Task: Check the percentage active listings of open floorplan in the last 5 years.
Action: Mouse moved to (816, 187)
Screenshot: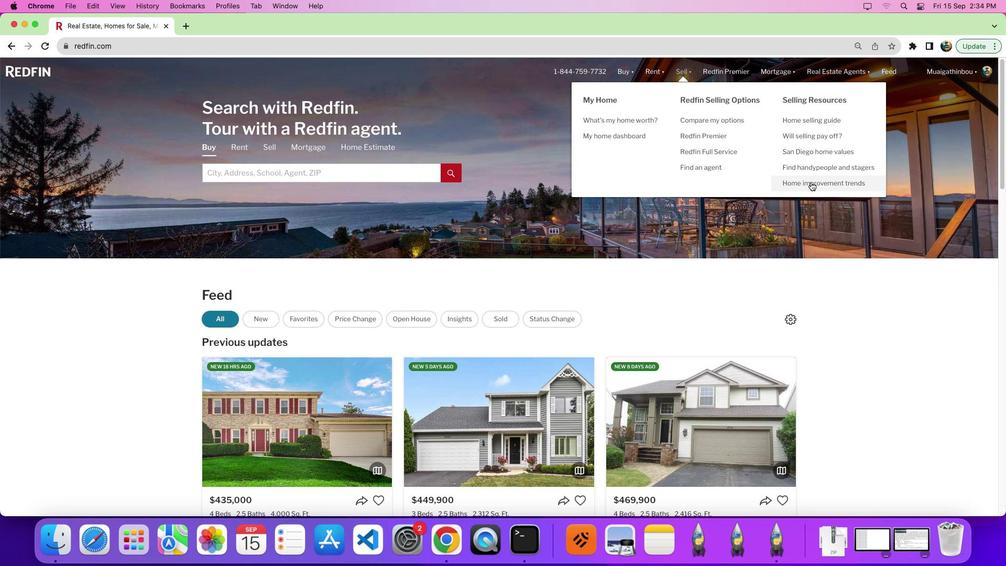 
Action: Mouse pressed left at (816, 187)
Screenshot: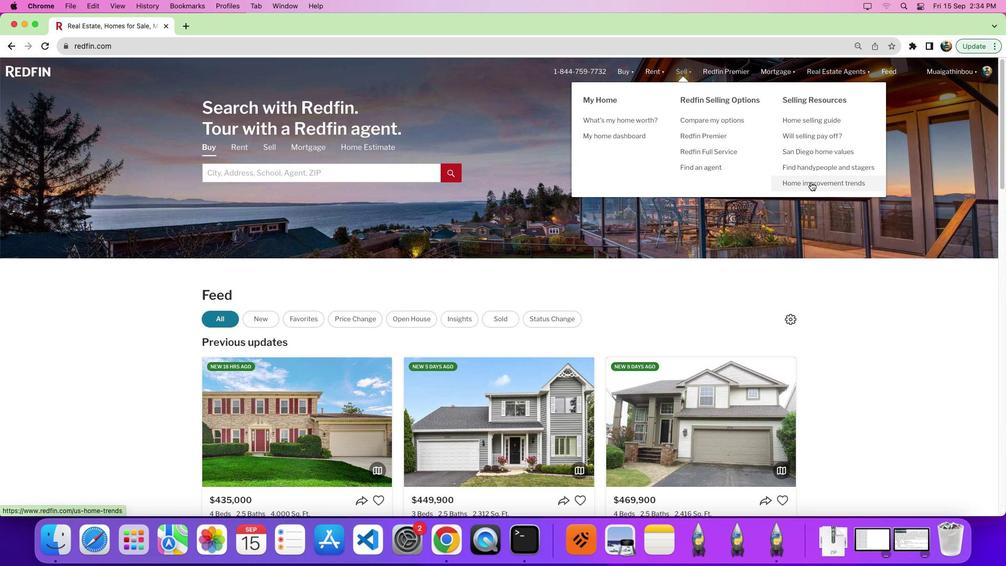 
Action: Mouse pressed left at (816, 187)
Screenshot: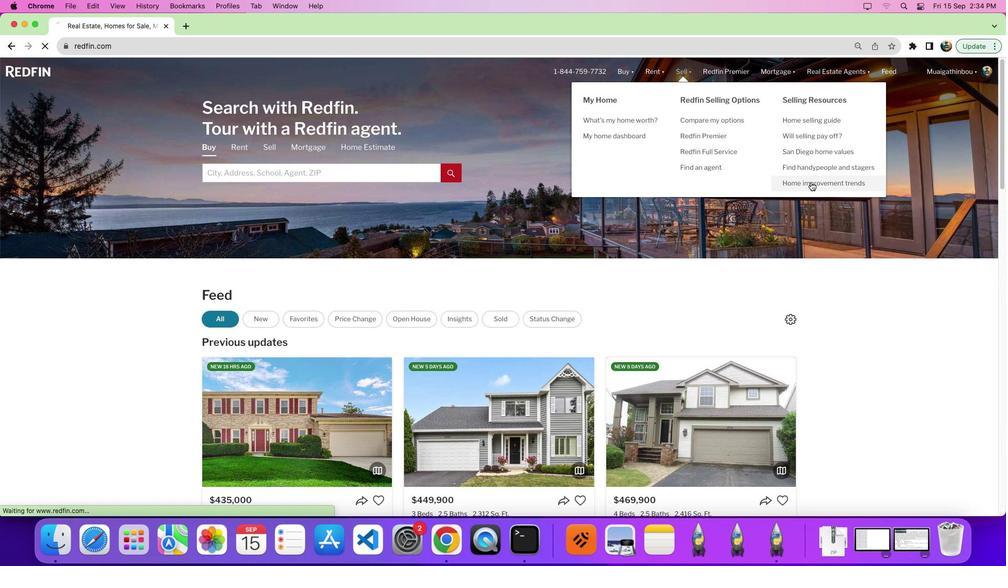 
Action: Mouse moved to (294, 213)
Screenshot: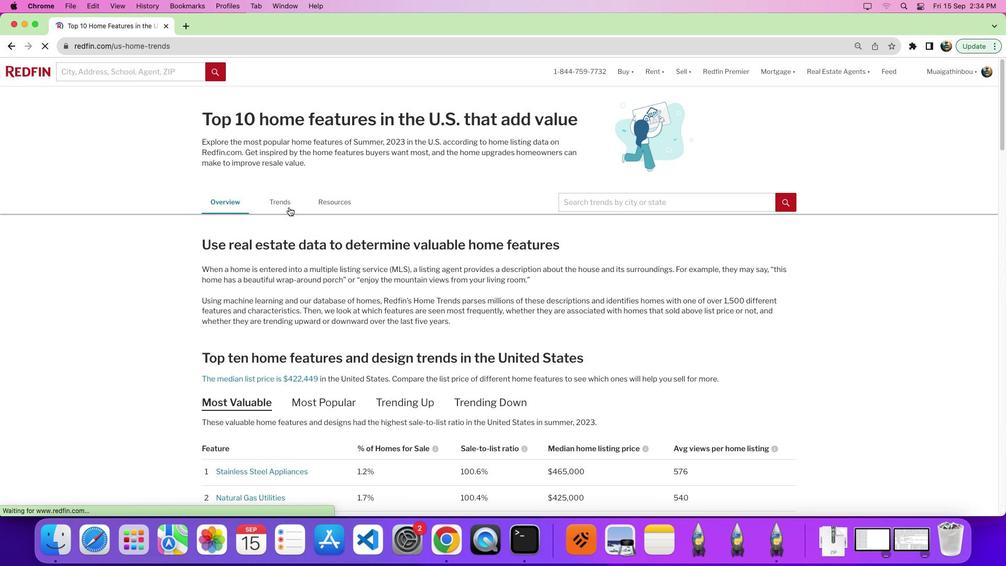 
Action: Mouse pressed left at (294, 213)
Screenshot: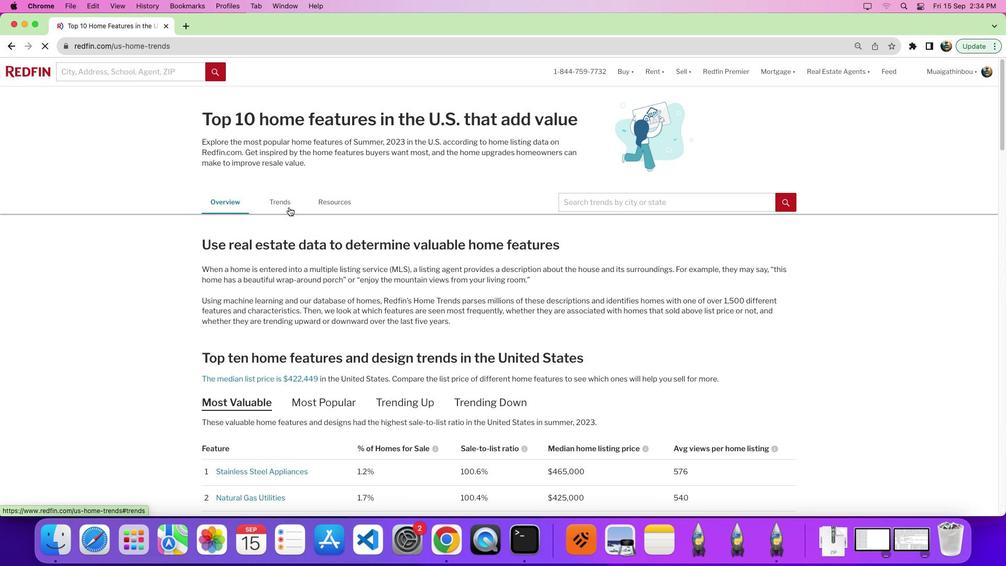 
Action: Mouse moved to (377, 280)
Screenshot: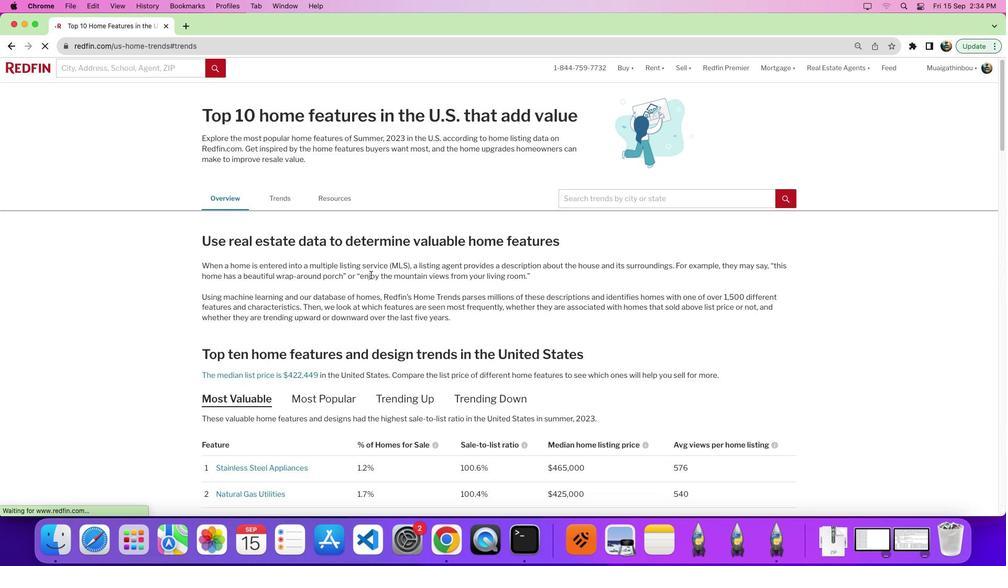 
Action: Mouse scrolled (377, 280) with delta (5, 5)
Screenshot: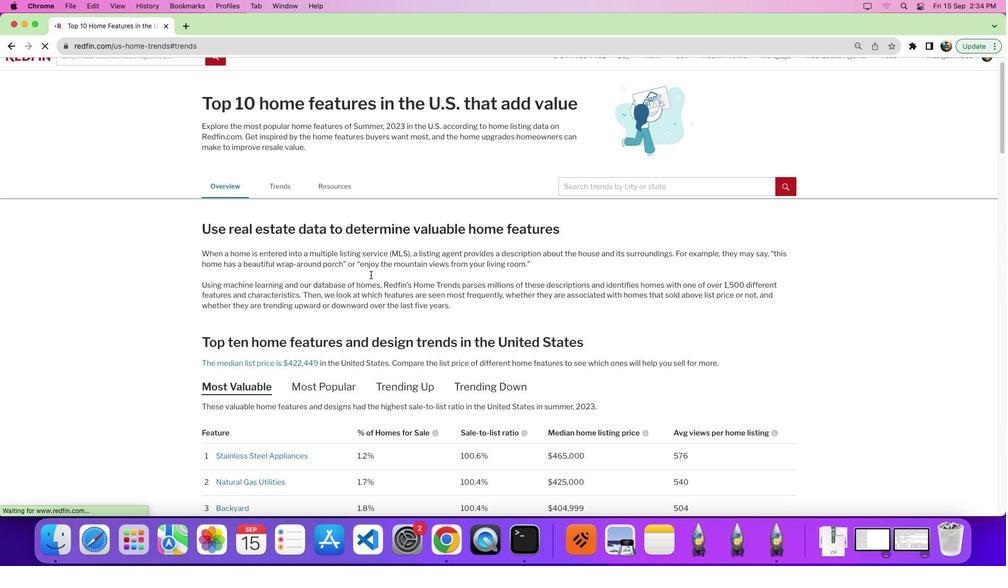 
Action: Mouse scrolled (377, 280) with delta (5, 5)
Screenshot: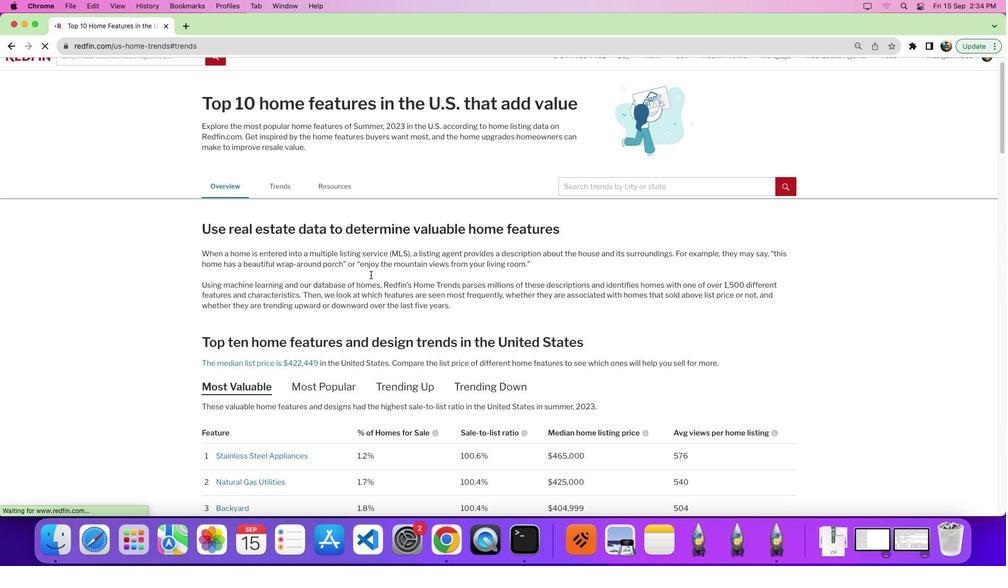 
Action: Mouse scrolled (377, 280) with delta (5, 2)
Screenshot: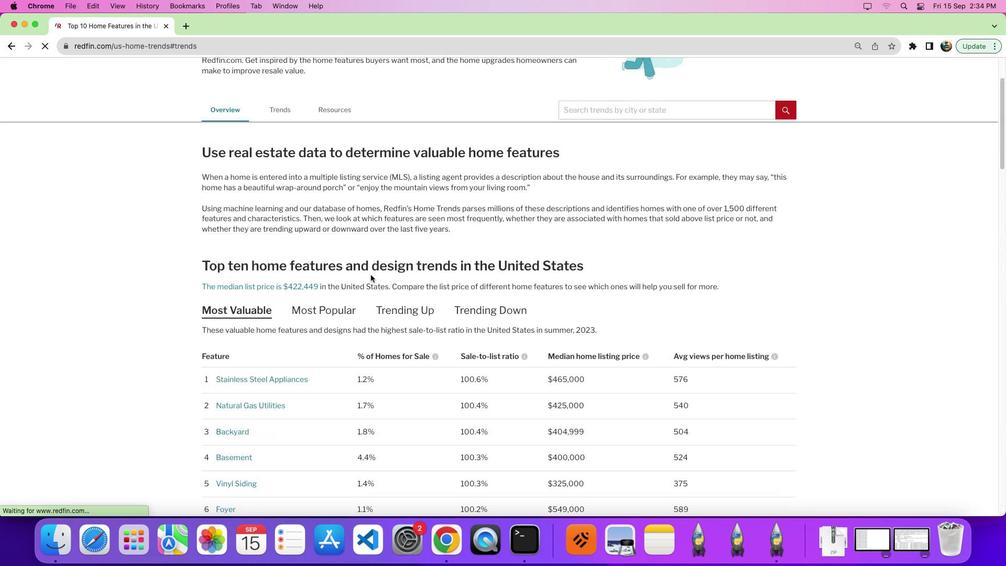 
Action: Mouse scrolled (377, 280) with delta (5, 5)
Screenshot: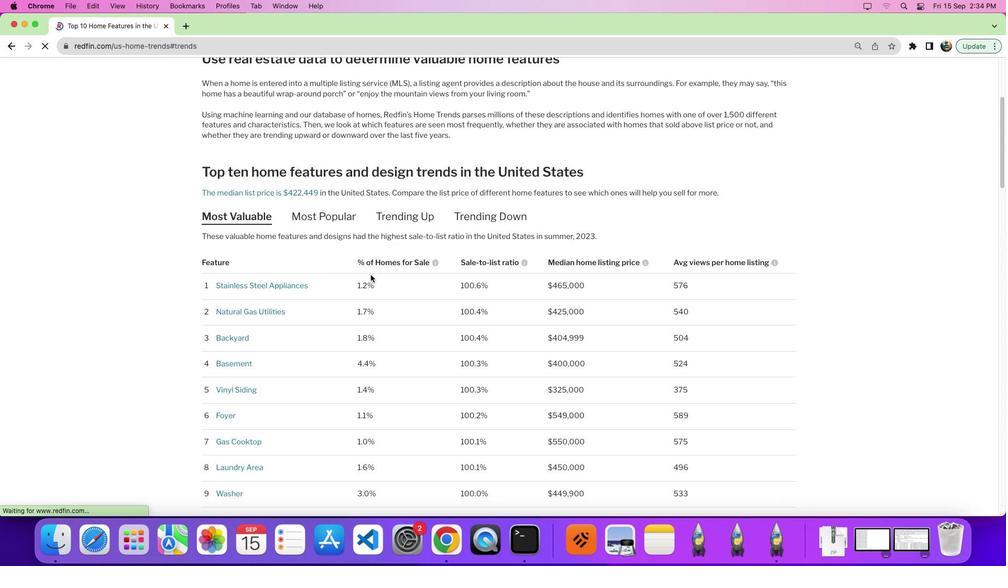 
Action: Mouse scrolled (377, 280) with delta (5, 5)
Screenshot: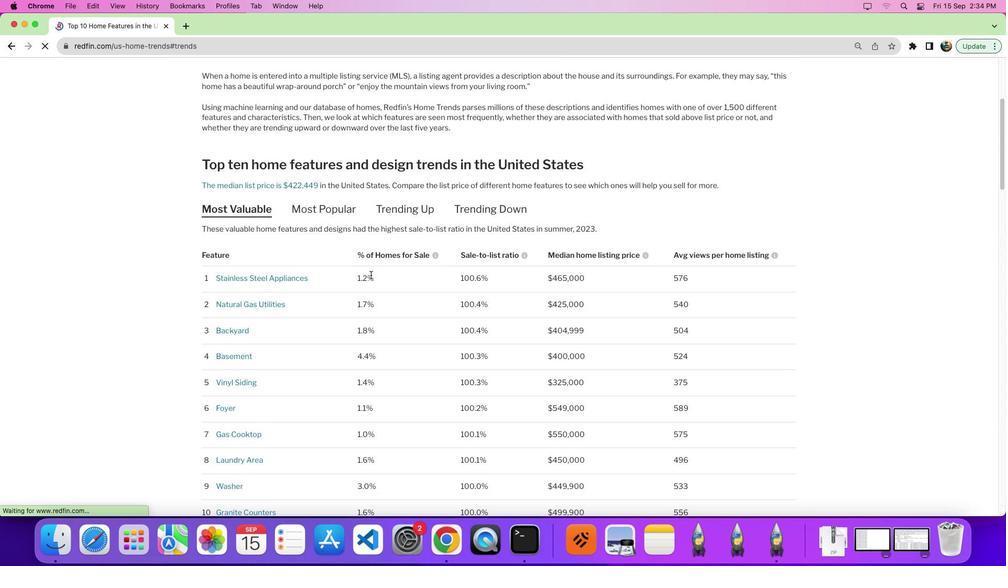 
Action: Mouse scrolled (377, 280) with delta (5, 3)
Screenshot: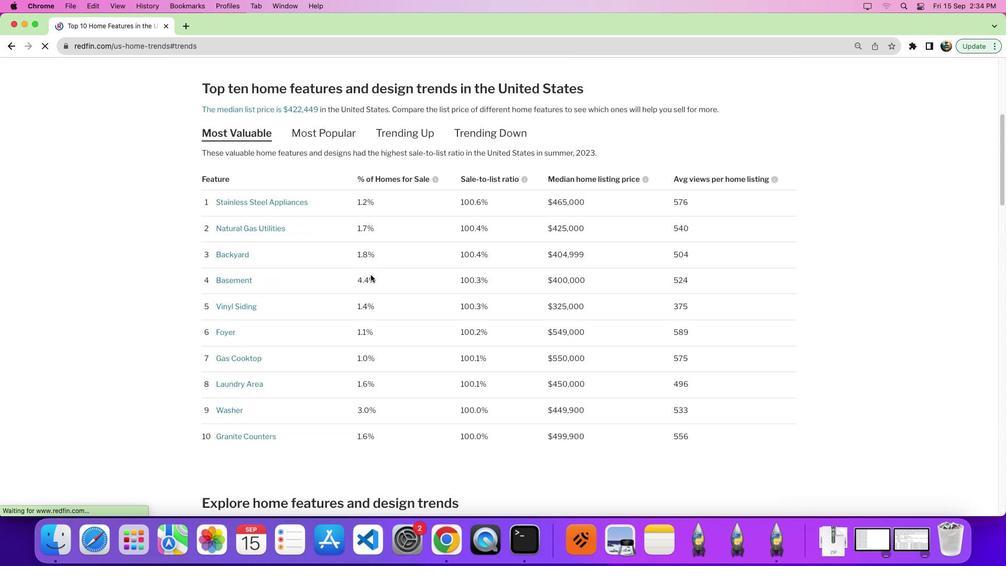 
Action: Mouse moved to (377, 283)
Screenshot: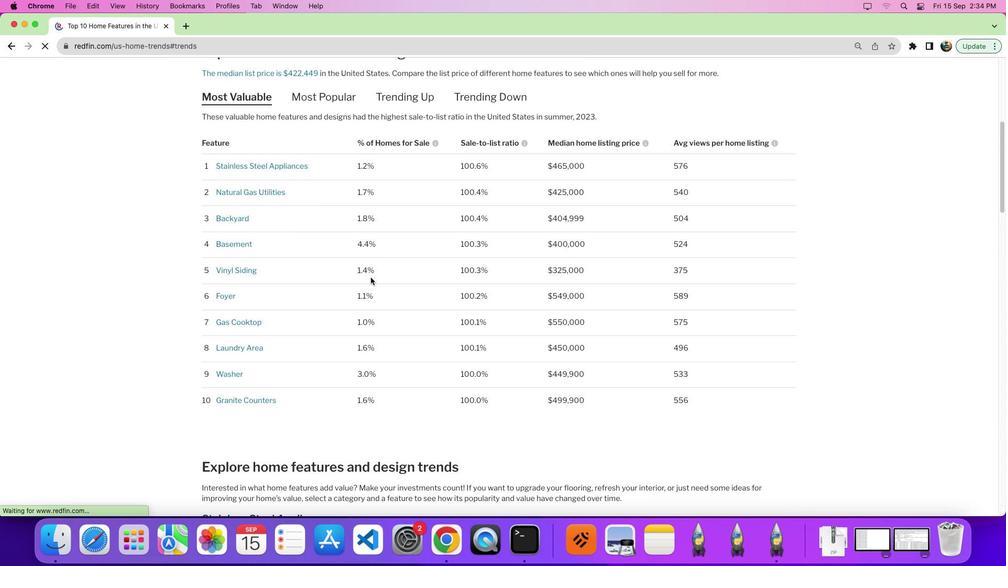 
Action: Mouse scrolled (377, 283) with delta (5, 5)
Screenshot: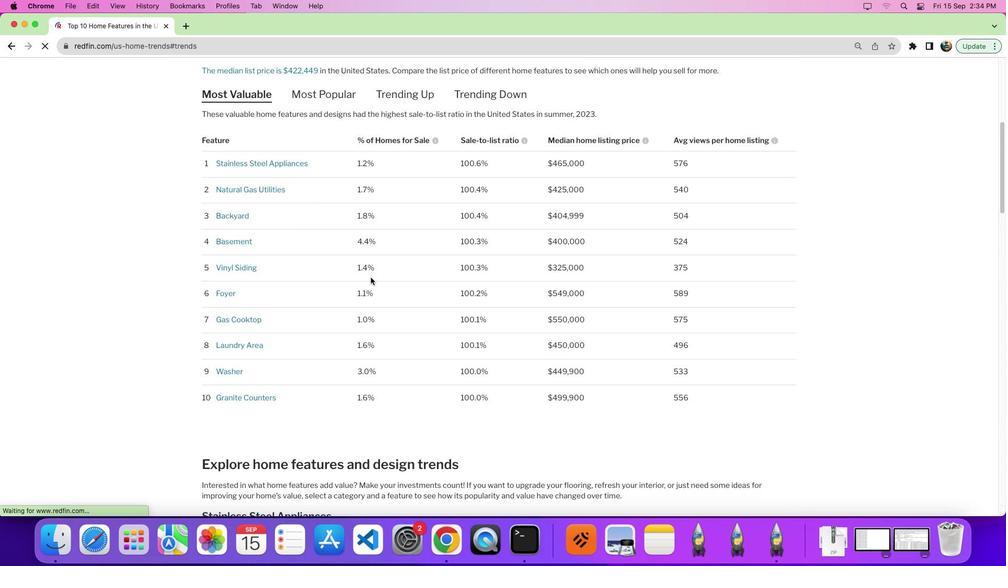 
Action: Mouse scrolled (377, 283) with delta (5, 5)
Screenshot: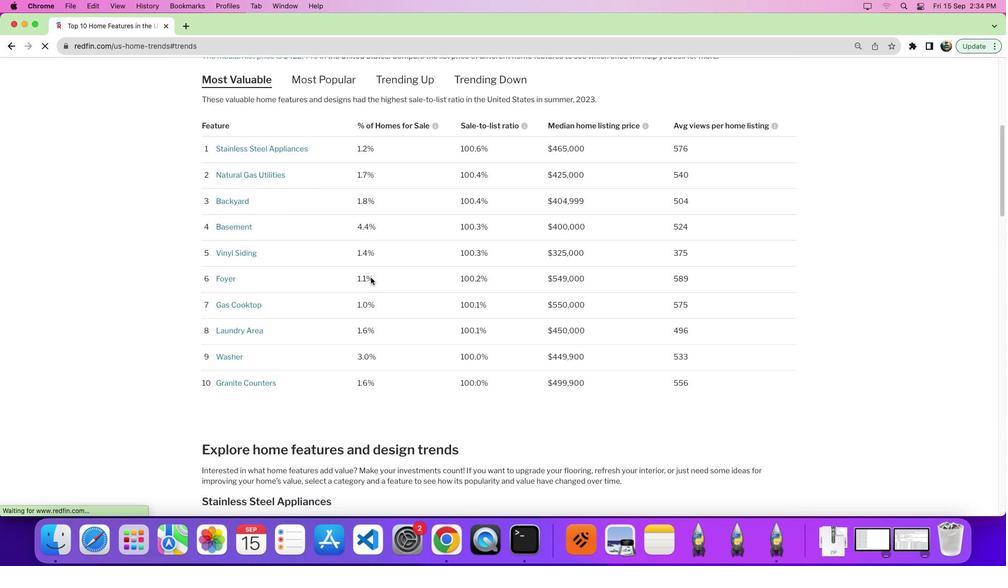 
Action: Mouse moved to (375, 287)
Screenshot: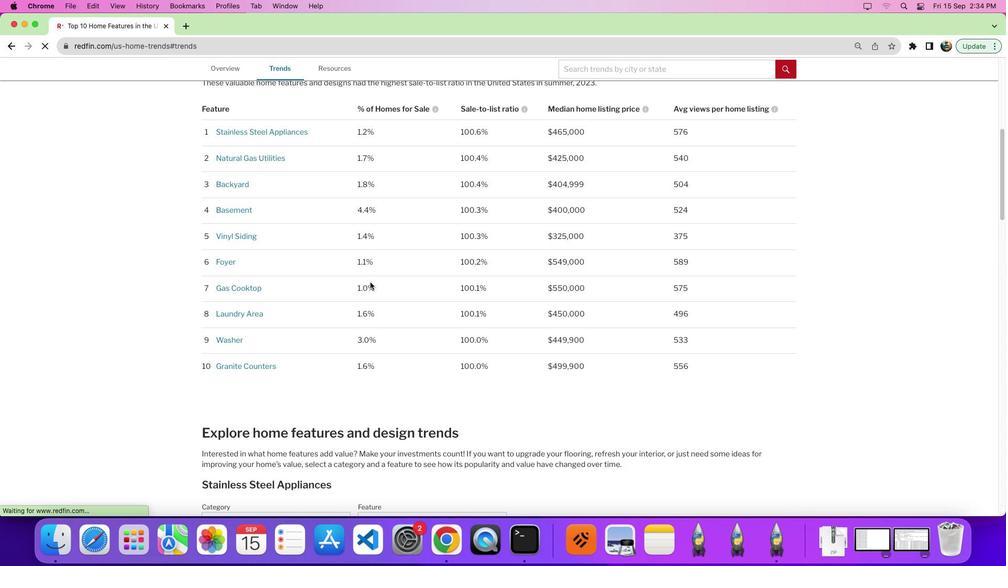 
Action: Mouse scrolled (375, 287) with delta (5, 5)
Screenshot: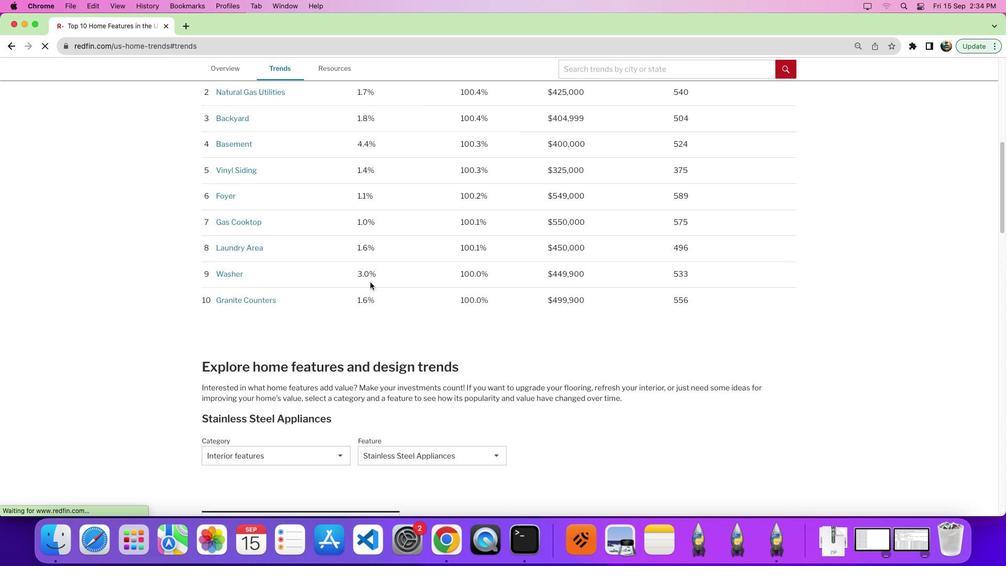 
Action: Mouse scrolled (375, 287) with delta (5, 5)
Screenshot: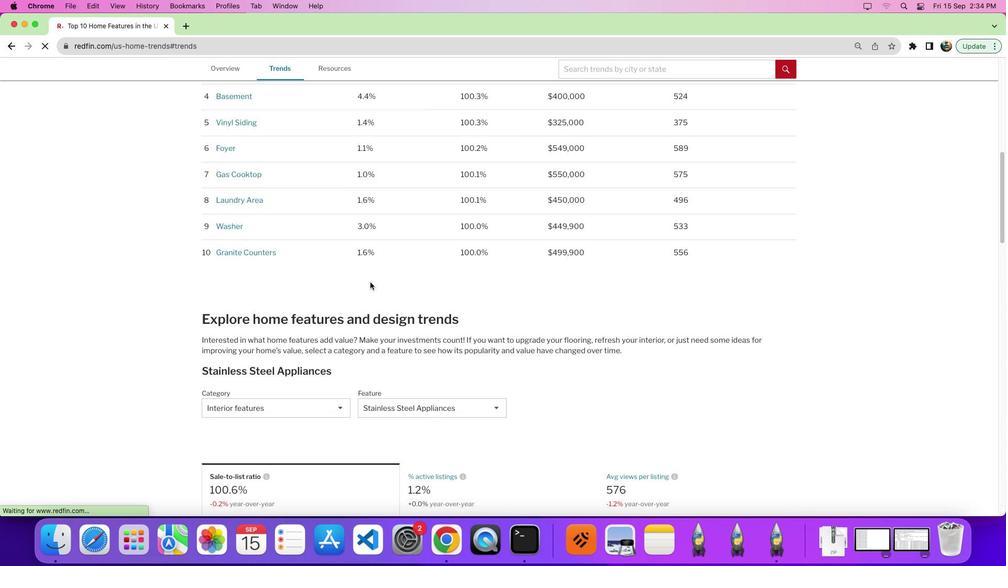 
Action: Mouse scrolled (375, 287) with delta (5, 1)
Screenshot: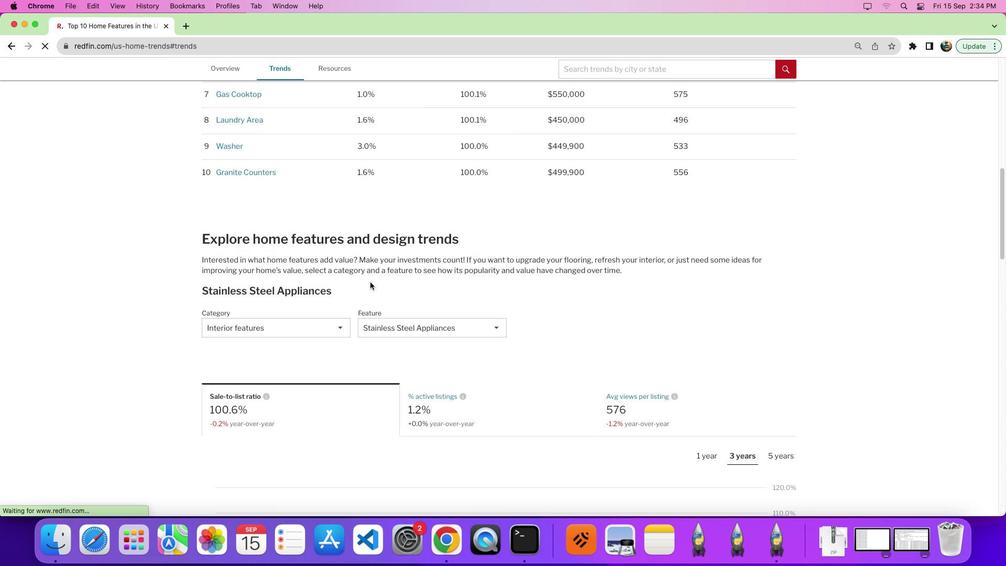 
Action: Mouse moved to (296, 310)
Screenshot: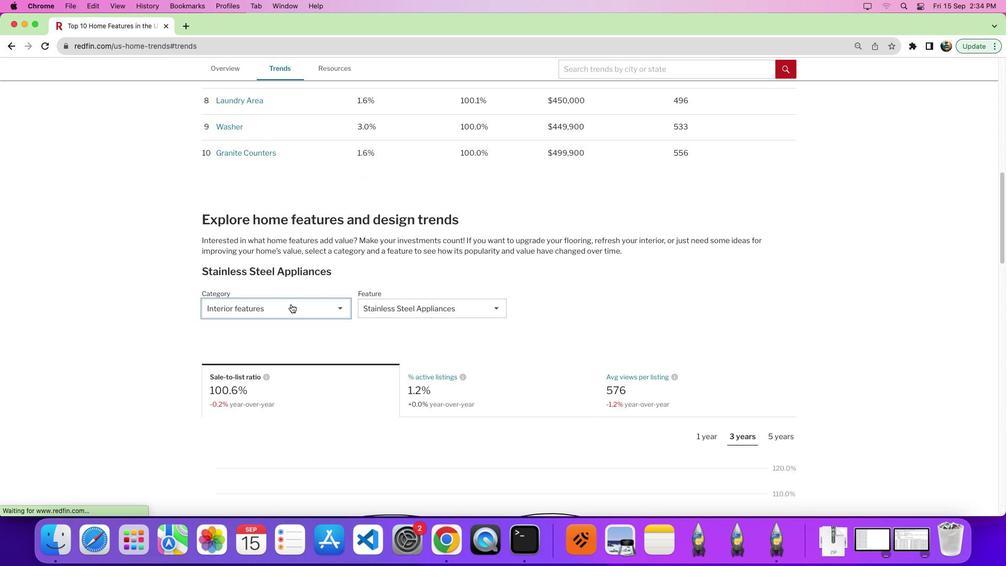
Action: Mouse pressed left at (296, 310)
Screenshot: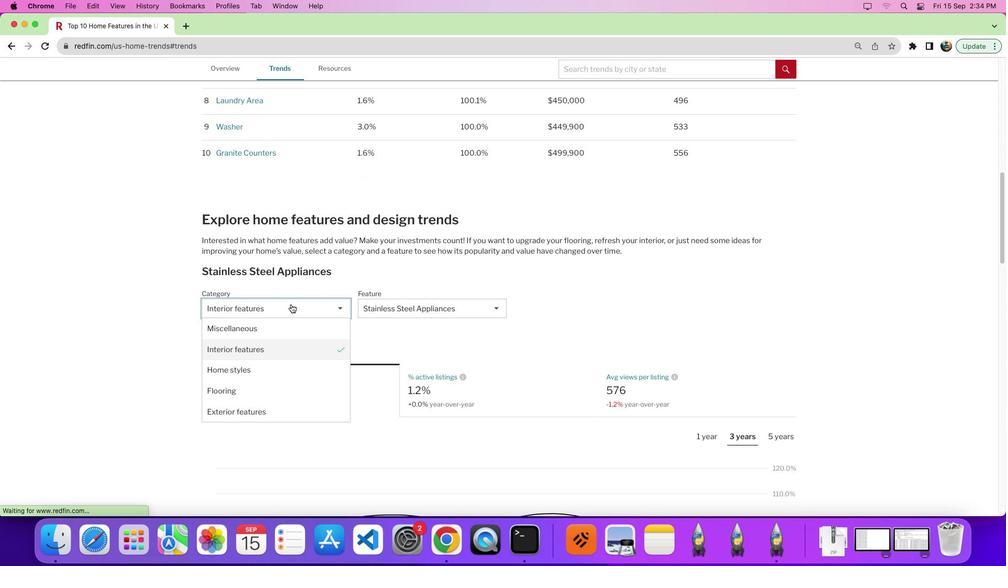 
Action: Mouse moved to (283, 351)
Screenshot: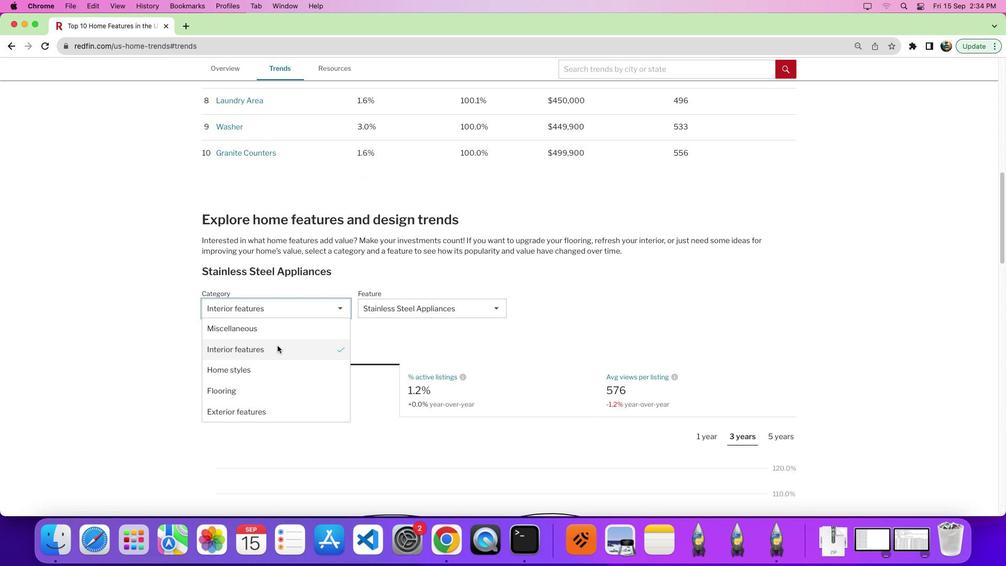 
Action: Mouse pressed left at (283, 351)
Screenshot: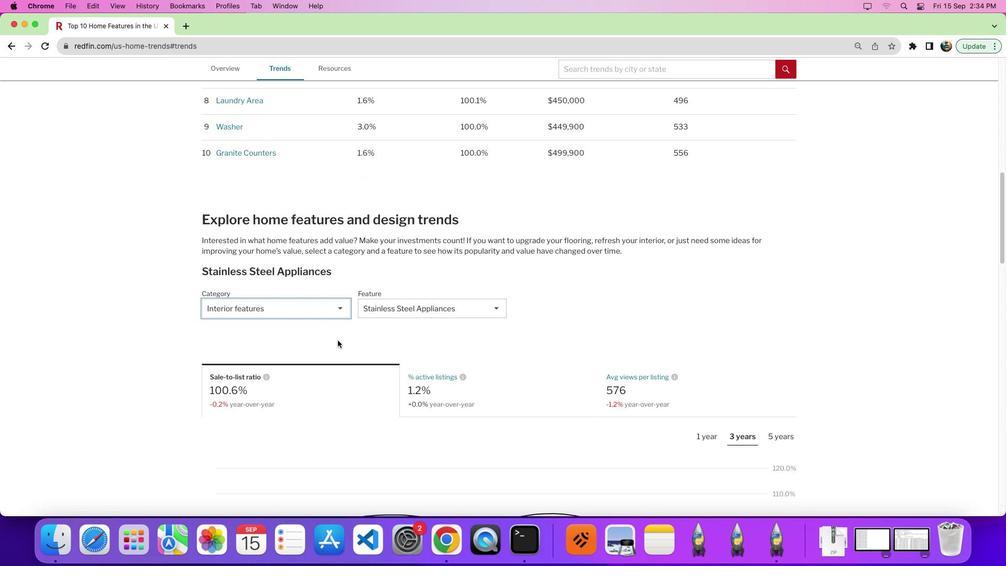 
Action: Mouse moved to (417, 318)
Screenshot: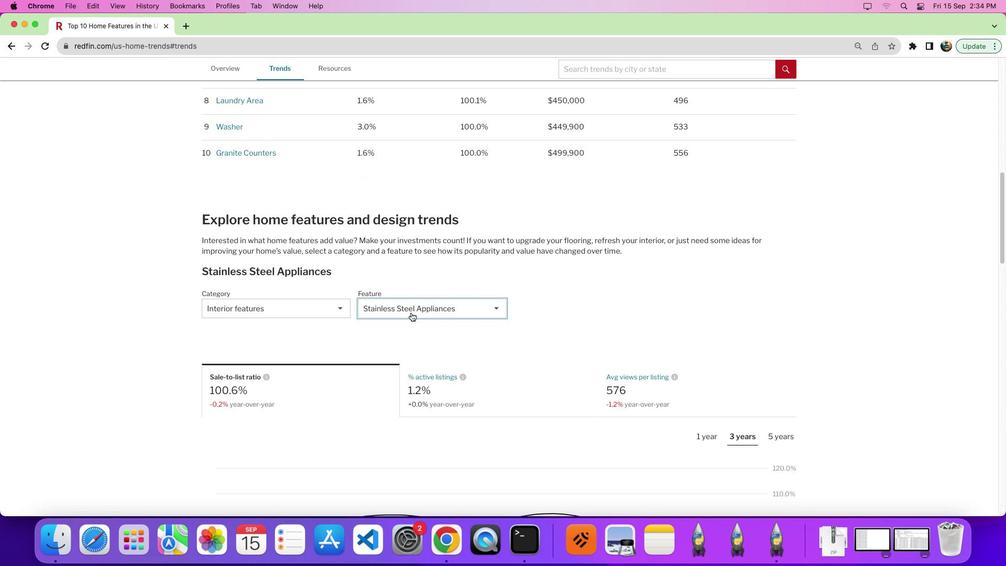 
Action: Mouse pressed left at (417, 318)
Screenshot: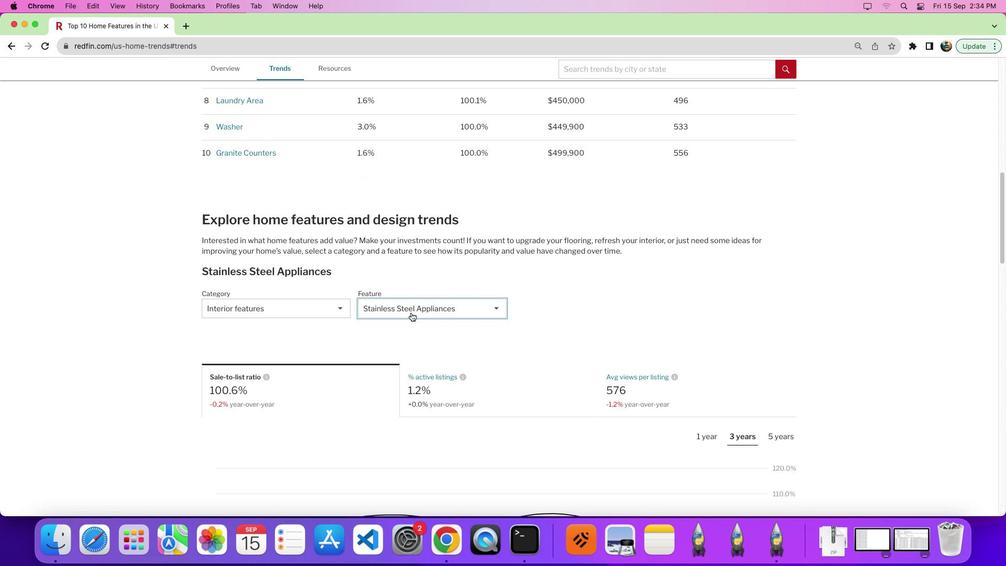 
Action: Mouse moved to (419, 360)
Screenshot: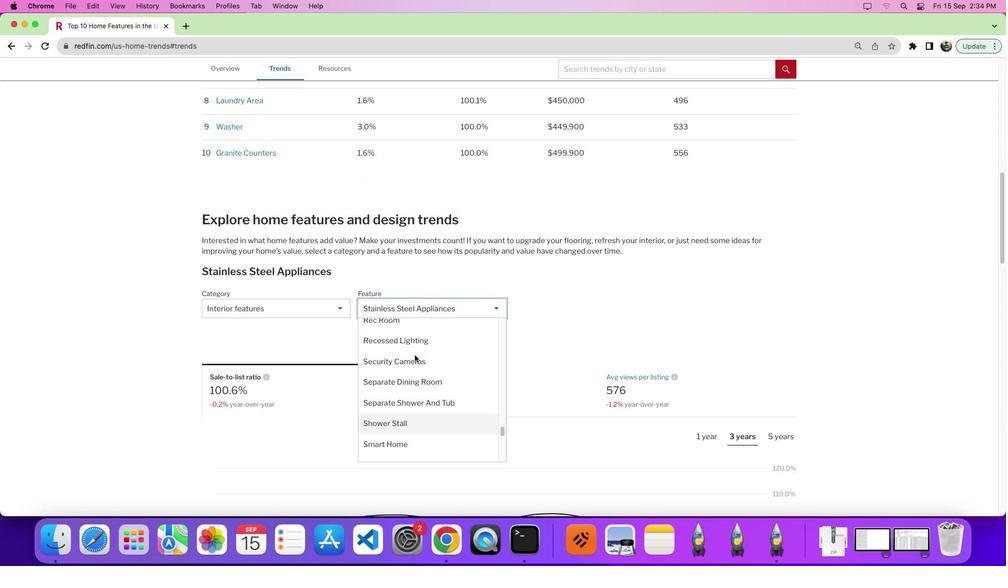 
Action: Mouse scrolled (419, 360) with delta (5, 6)
Screenshot: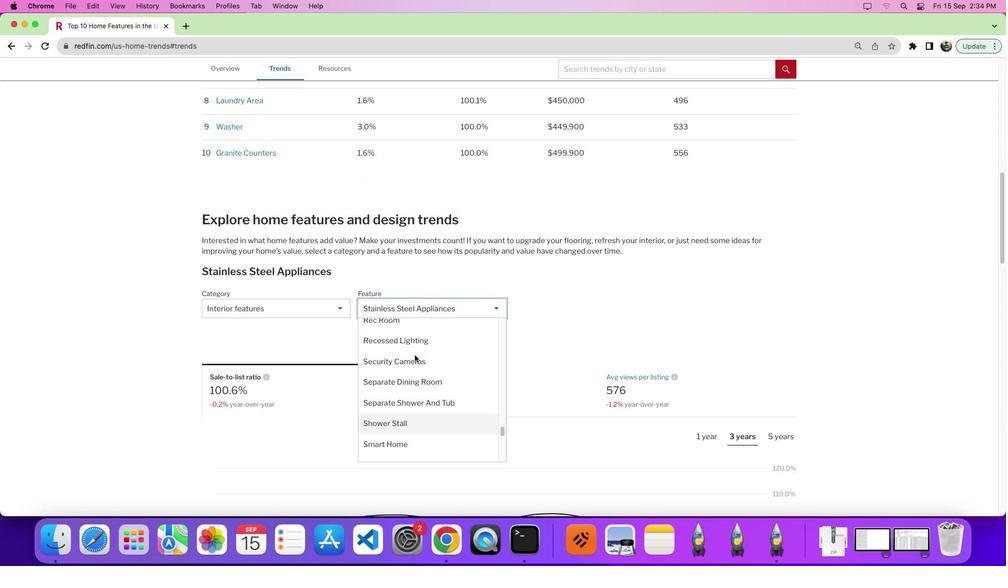 
Action: Mouse scrolled (419, 360) with delta (5, 6)
Screenshot: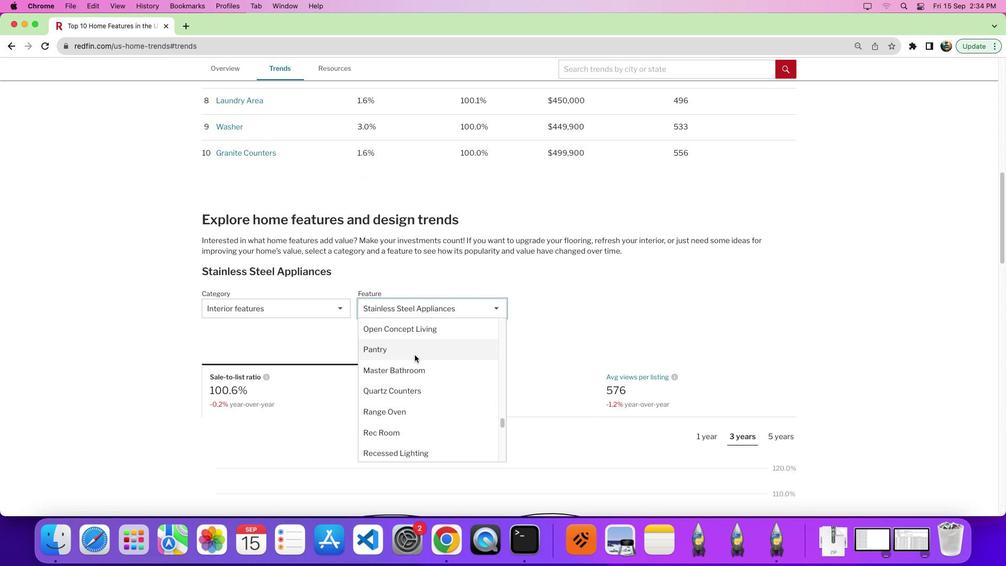 
Action: Mouse scrolled (419, 360) with delta (5, 11)
Screenshot: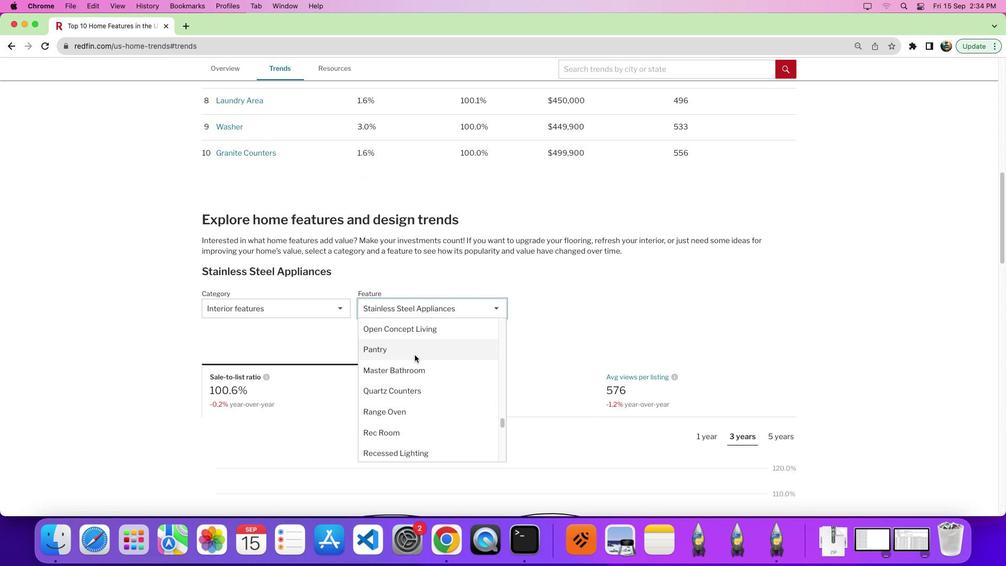 
Action: Mouse moved to (421, 360)
Screenshot: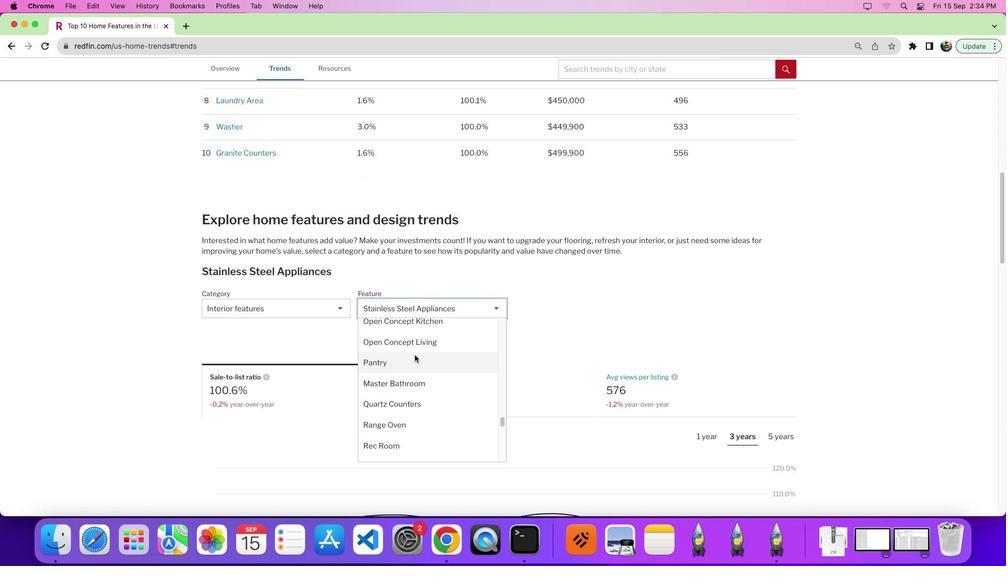 
Action: Mouse scrolled (421, 360) with delta (5, 6)
Screenshot: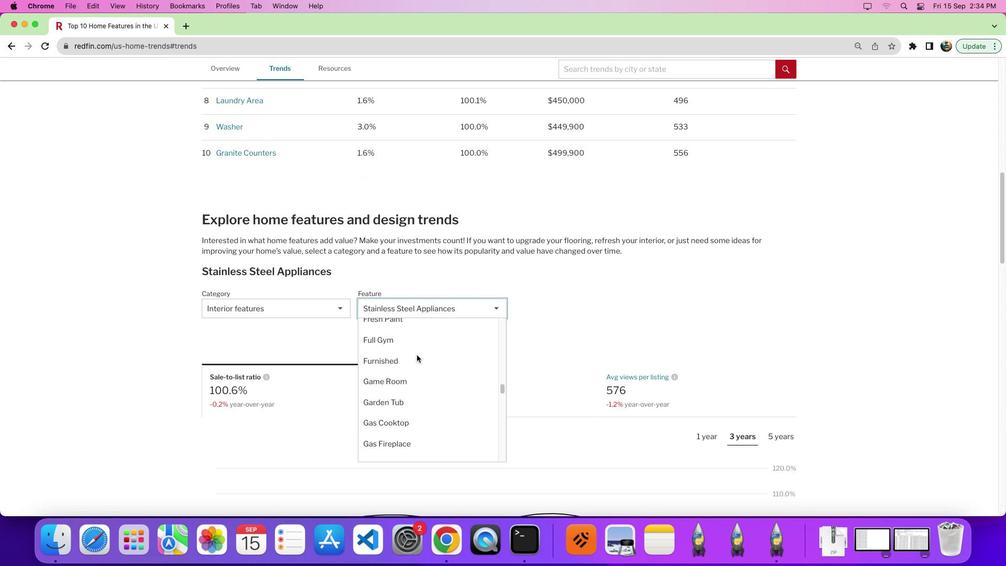 
Action: Mouse scrolled (421, 360) with delta (5, 6)
Screenshot: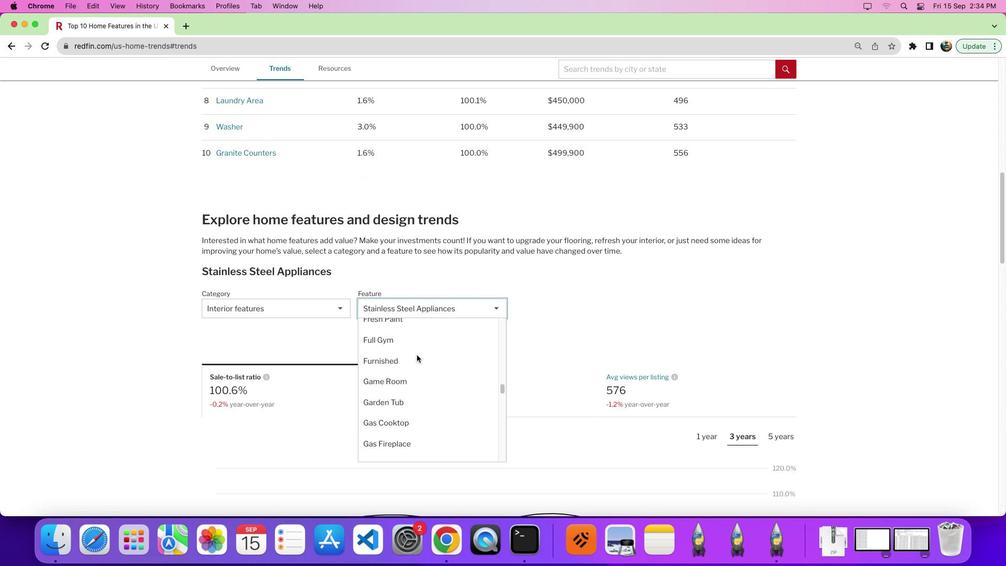 
Action: Mouse scrolled (421, 360) with delta (5, 10)
Screenshot: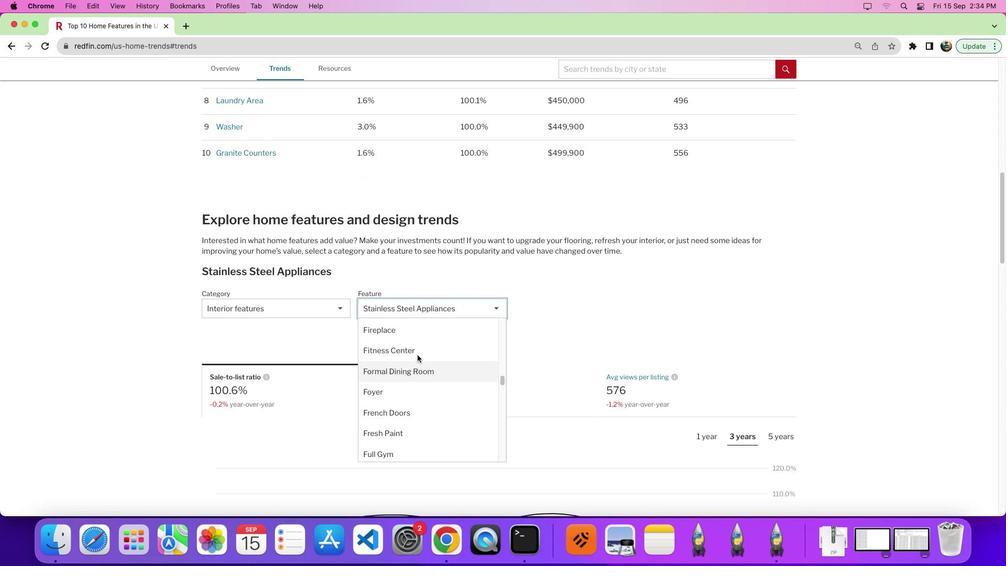 
Action: Mouse scrolled (421, 360) with delta (5, 13)
Screenshot: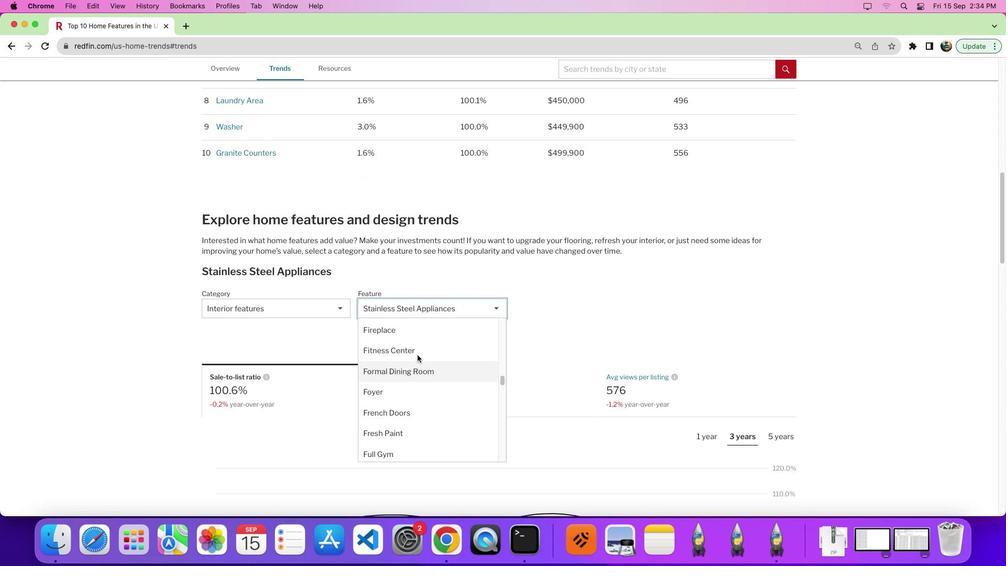 
Action: Mouse moved to (424, 360)
Screenshot: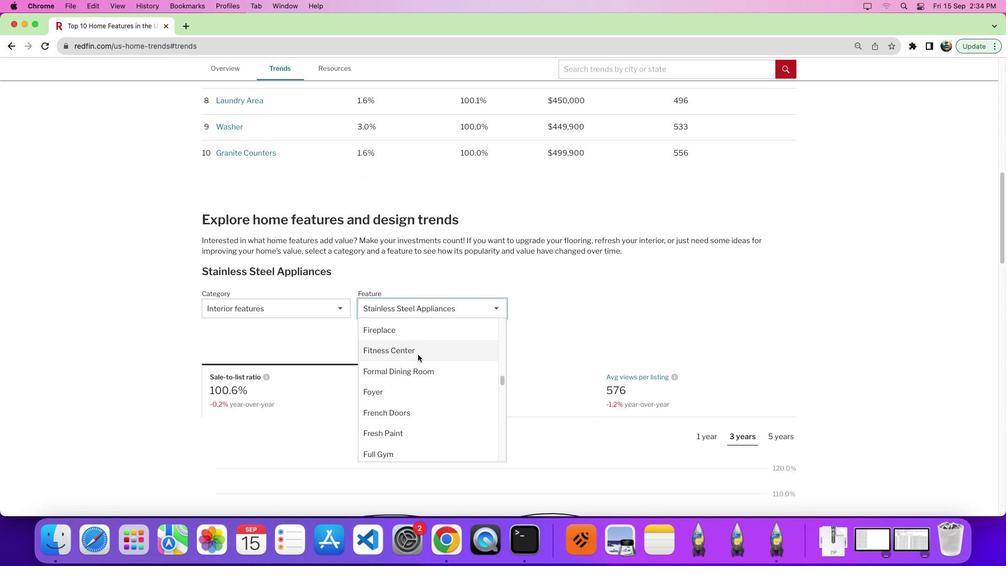 
Action: Mouse scrolled (424, 360) with delta (5, 6)
Screenshot: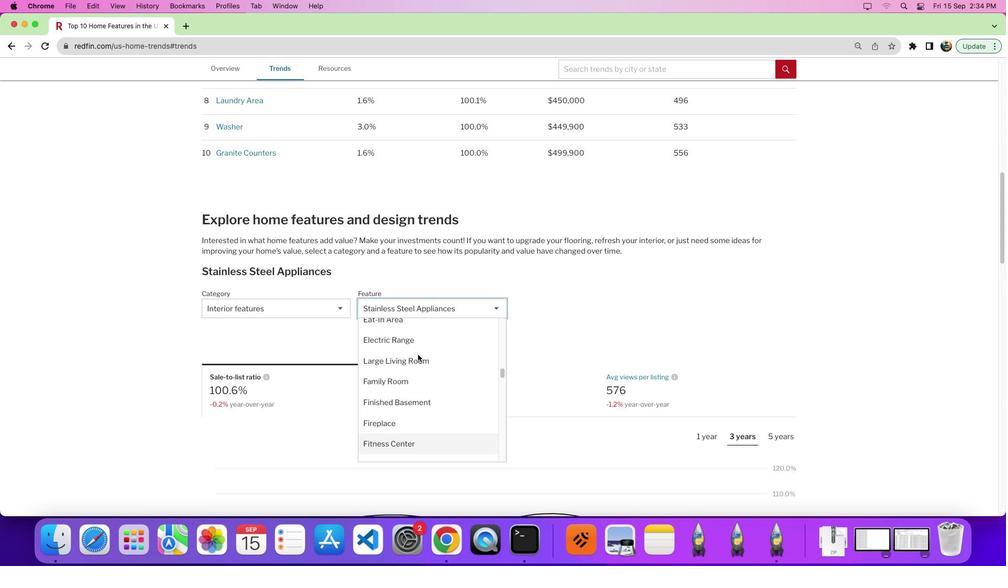 
Action: Mouse scrolled (424, 360) with delta (5, 6)
Screenshot: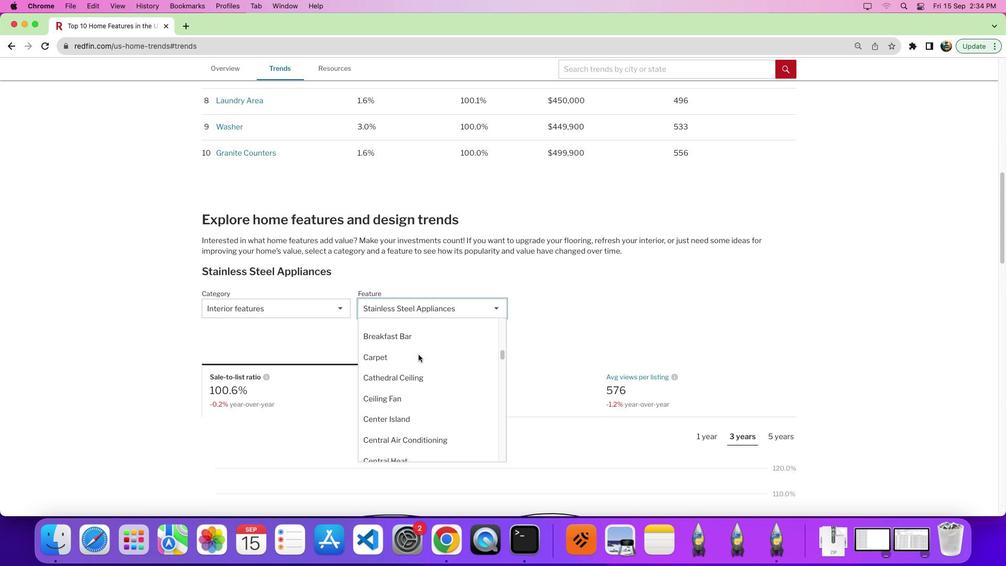
Action: Mouse scrolled (424, 360) with delta (5, 9)
Screenshot: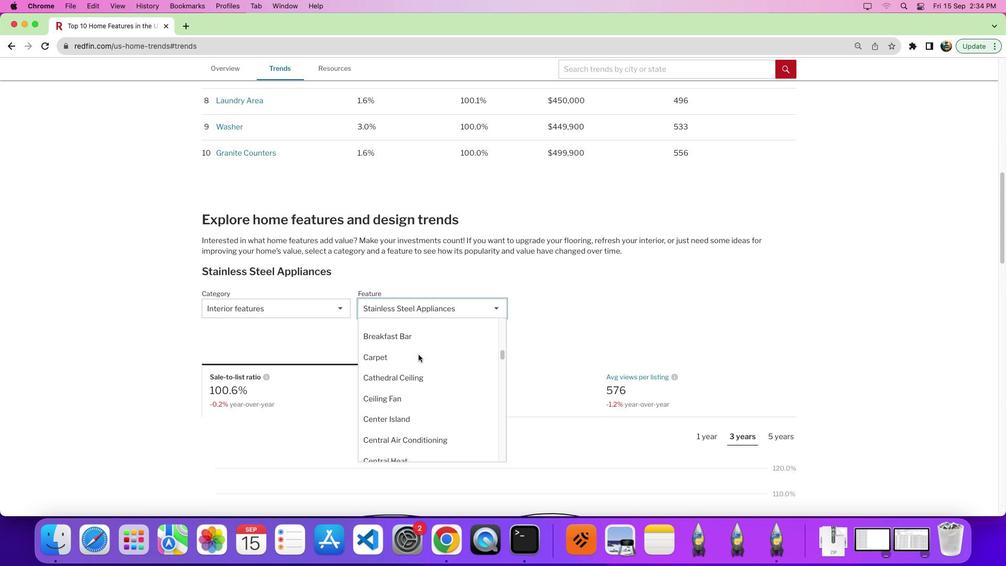 
Action: Mouse scrolled (424, 360) with delta (5, 12)
Screenshot: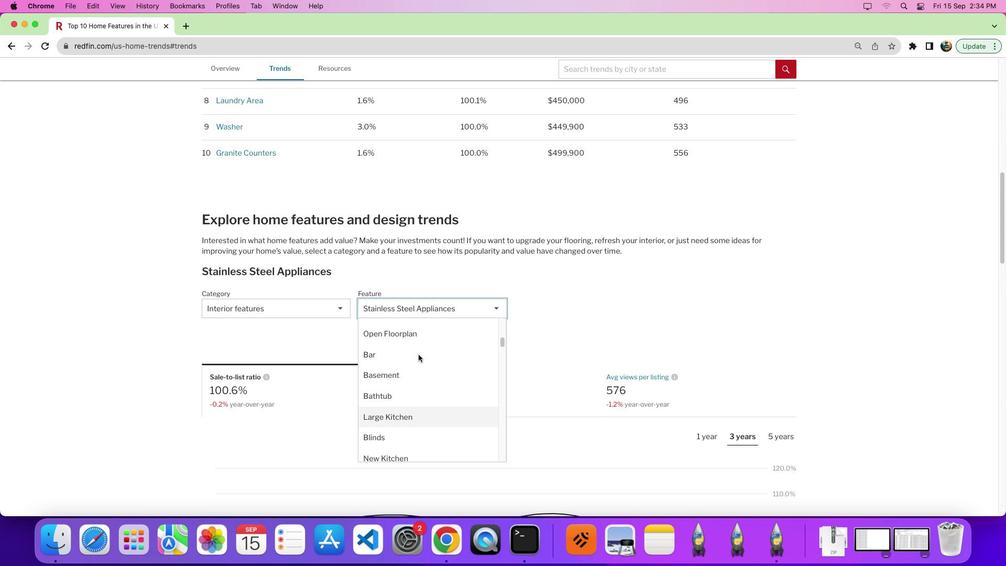 
Action: Mouse moved to (425, 361)
Screenshot: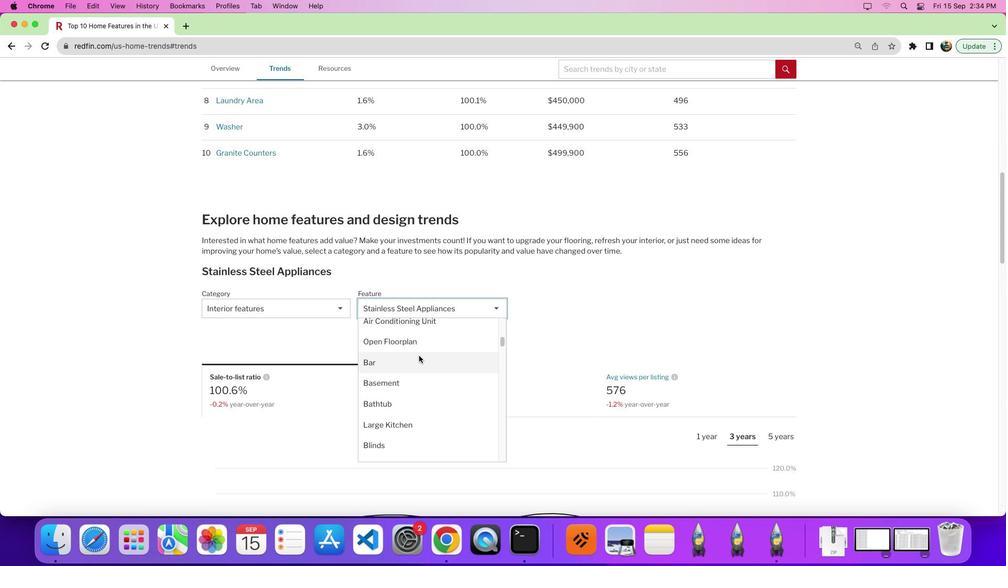
Action: Mouse scrolled (425, 361) with delta (5, 6)
Screenshot: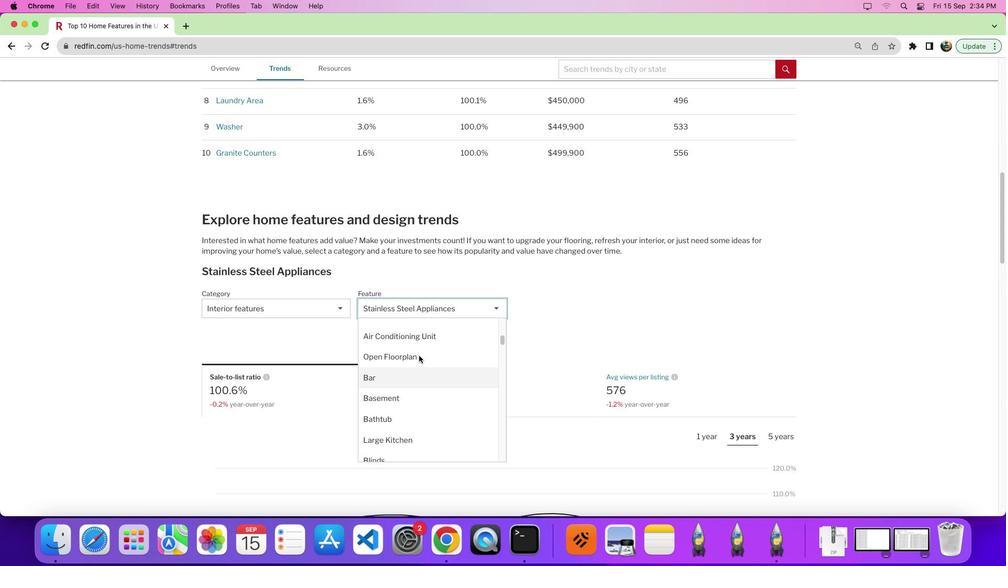 
Action: Mouse scrolled (425, 361) with delta (5, 6)
Screenshot: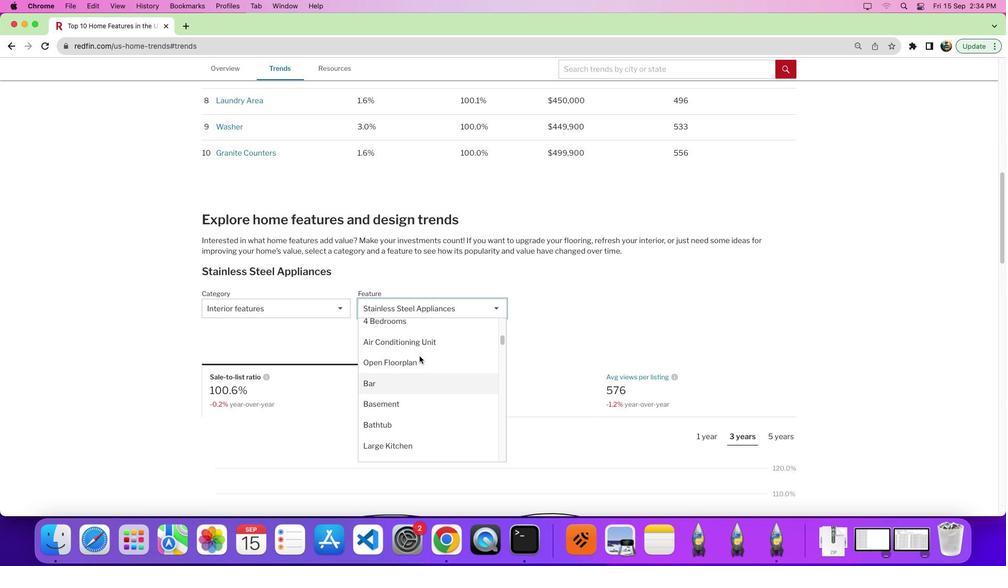 
Action: Mouse moved to (425, 361)
Screenshot: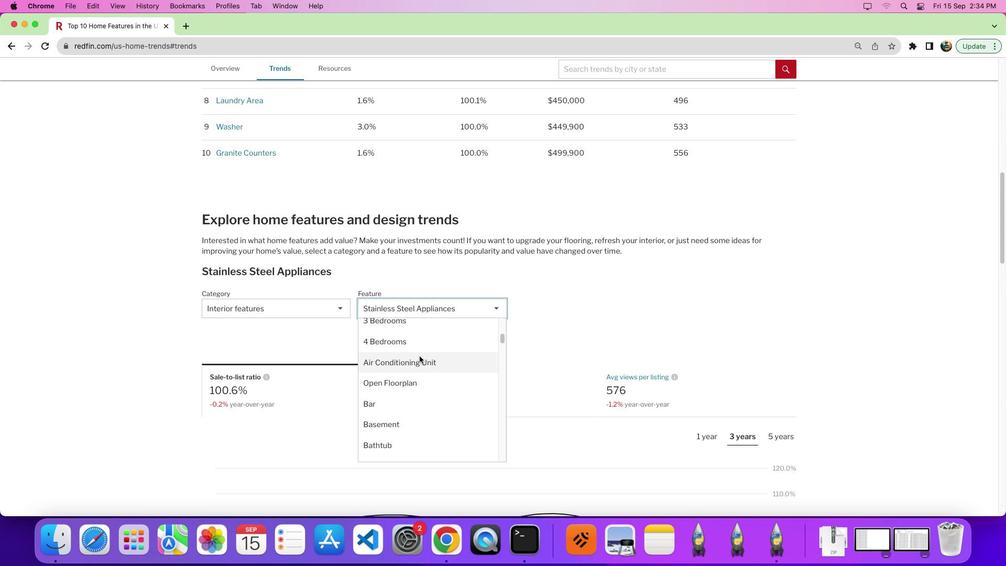 
Action: Mouse scrolled (425, 361) with delta (5, 5)
Screenshot: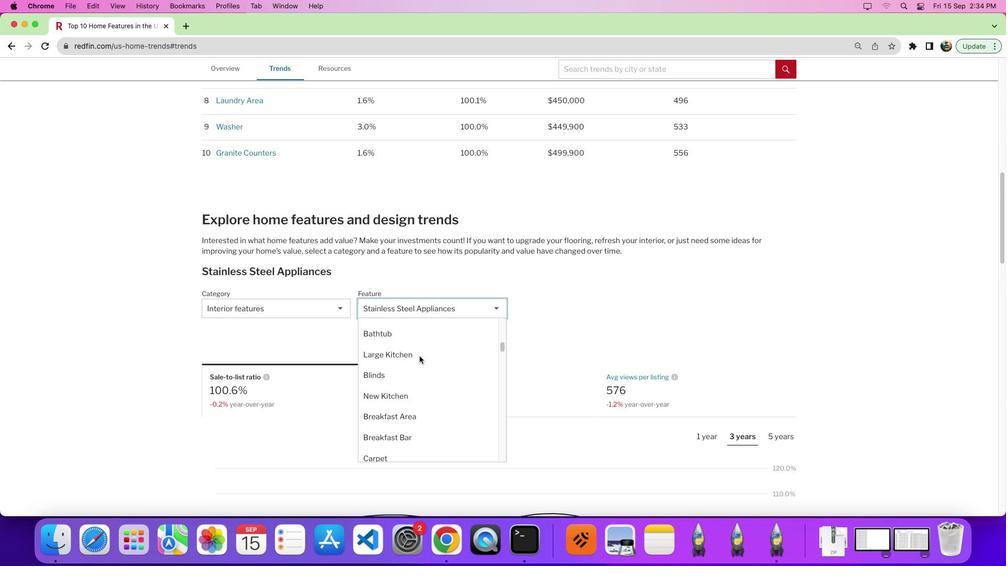 
Action: Mouse scrolled (425, 361) with delta (5, 4)
Screenshot: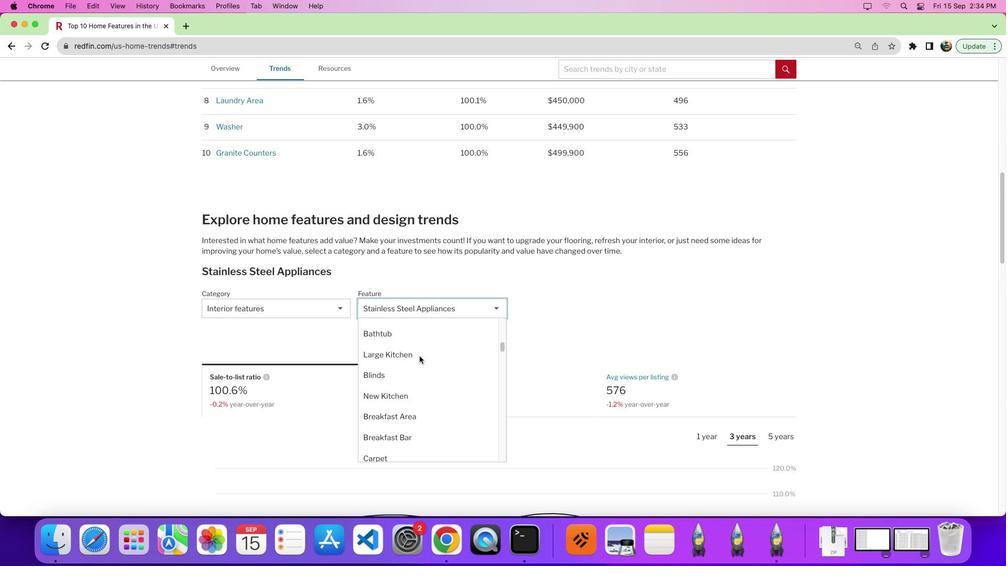 
Action: Mouse scrolled (425, 361) with delta (5, 1)
Screenshot: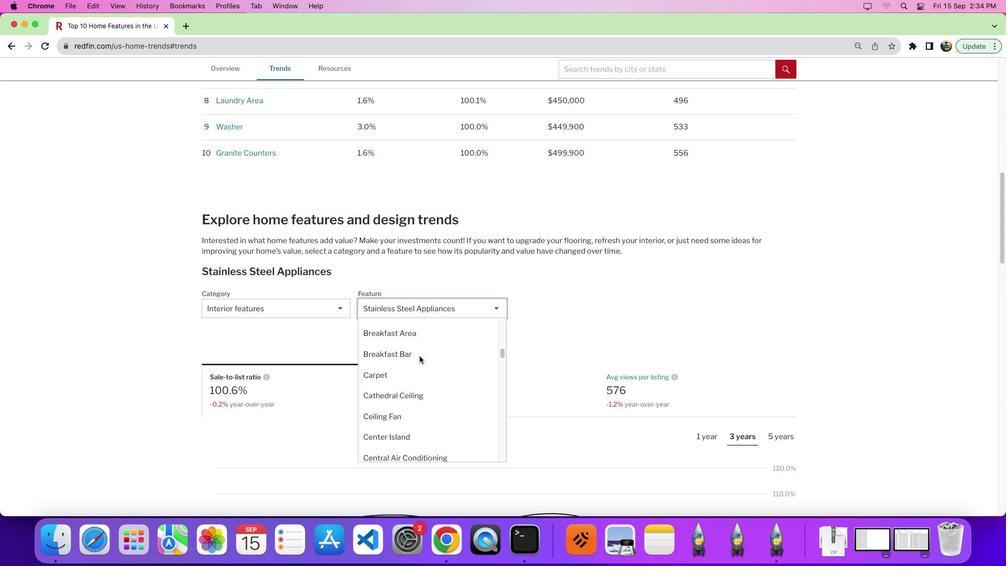 
Action: Mouse scrolled (425, 361) with delta (5, 6)
Screenshot: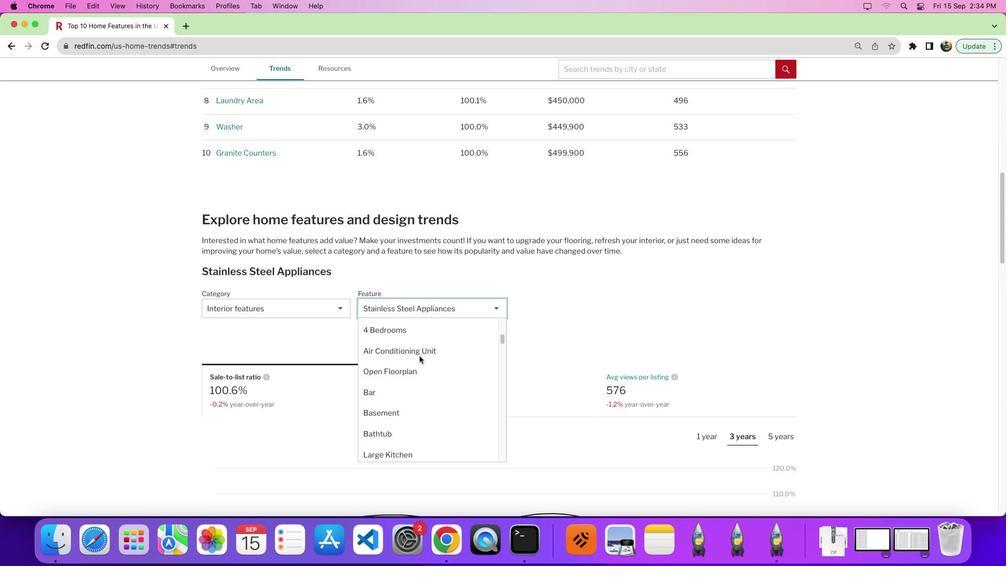 
Action: Mouse scrolled (425, 361) with delta (5, 6)
Screenshot: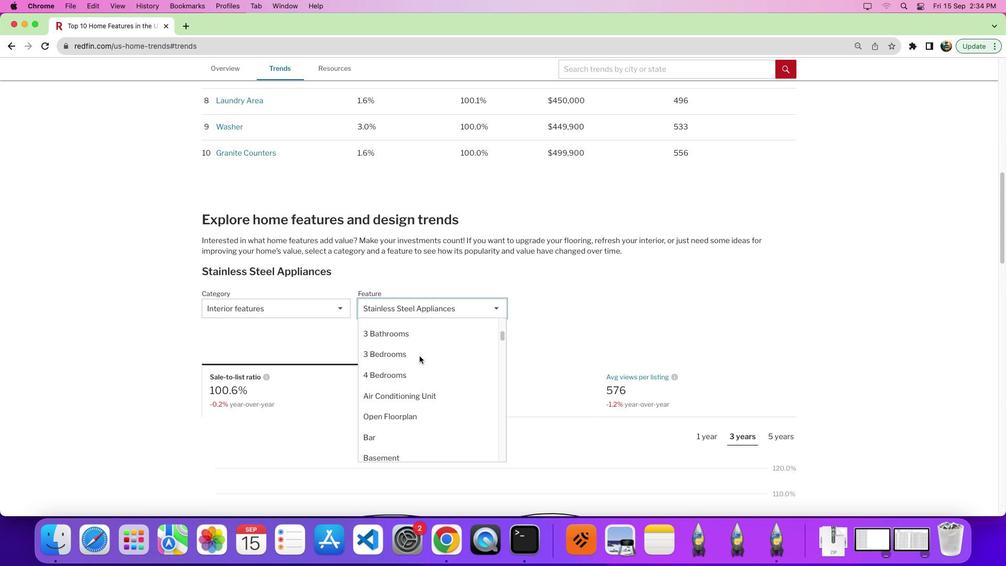 
Action: Mouse scrolled (425, 361) with delta (5, 10)
Screenshot: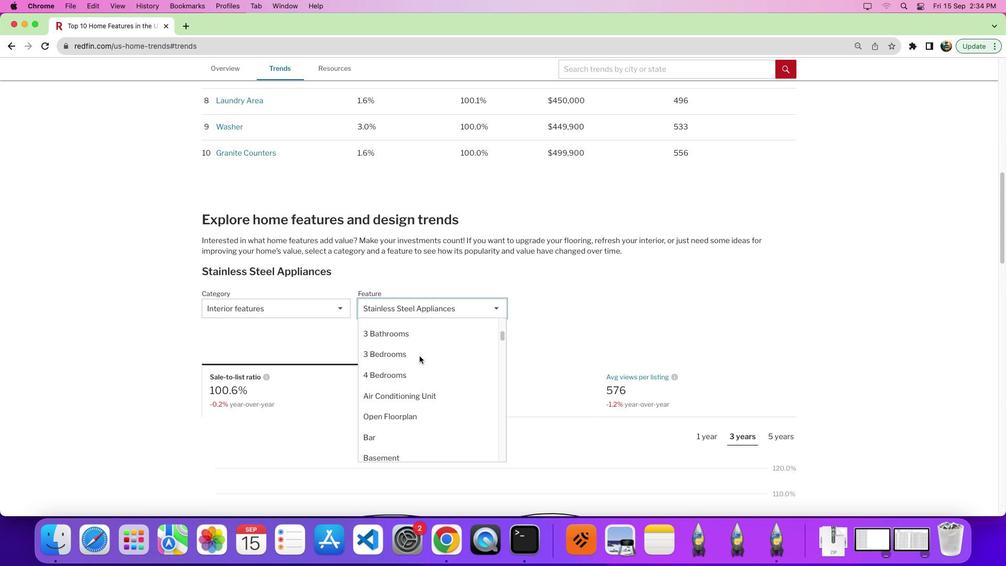 
Action: Mouse moved to (423, 427)
Screenshot: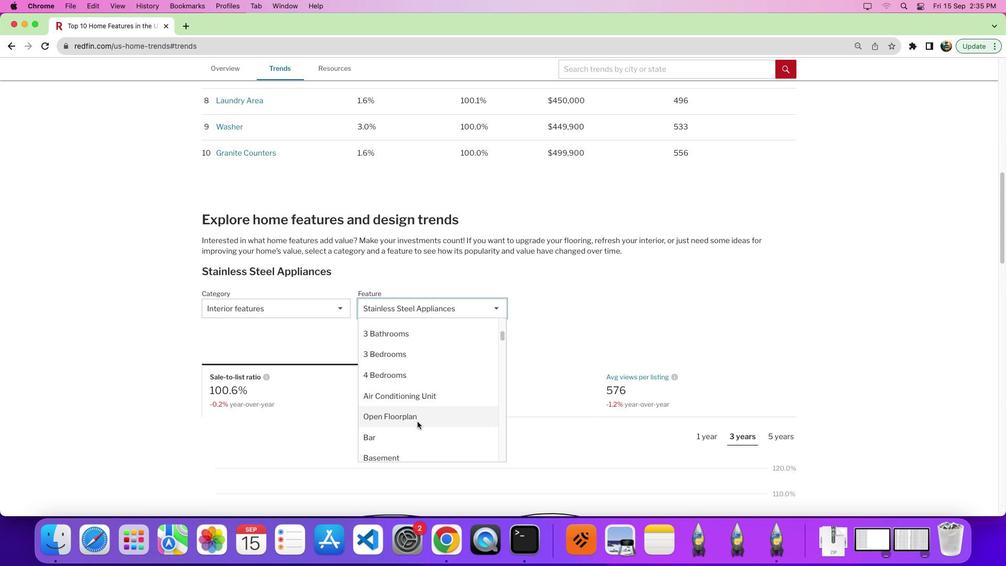 
Action: Mouse pressed left at (423, 427)
Screenshot: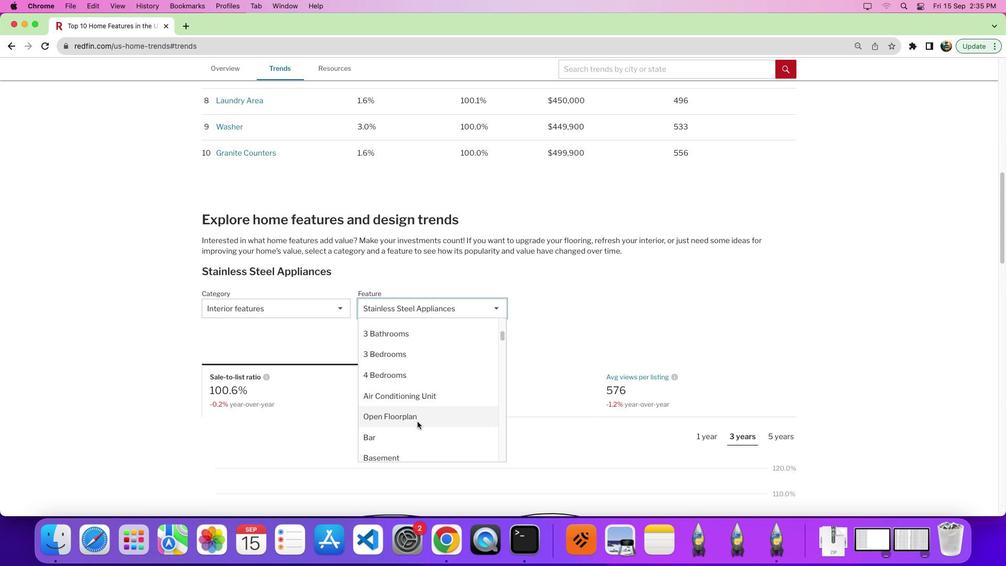 
Action: Mouse moved to (666, 409)
Screenshot: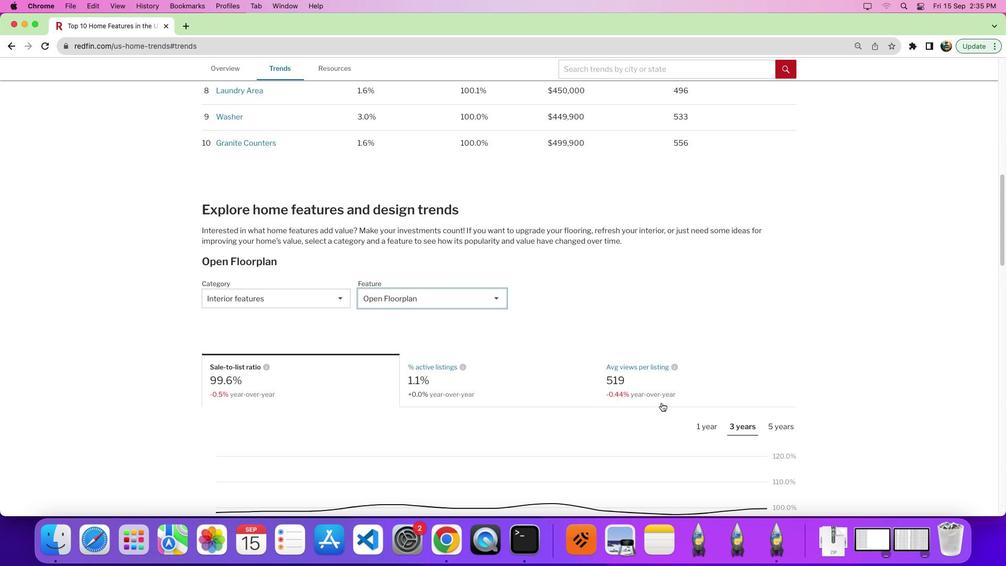 
Action: Mouse scrolled (666, 409) with delta (5, 5)
Screenshot: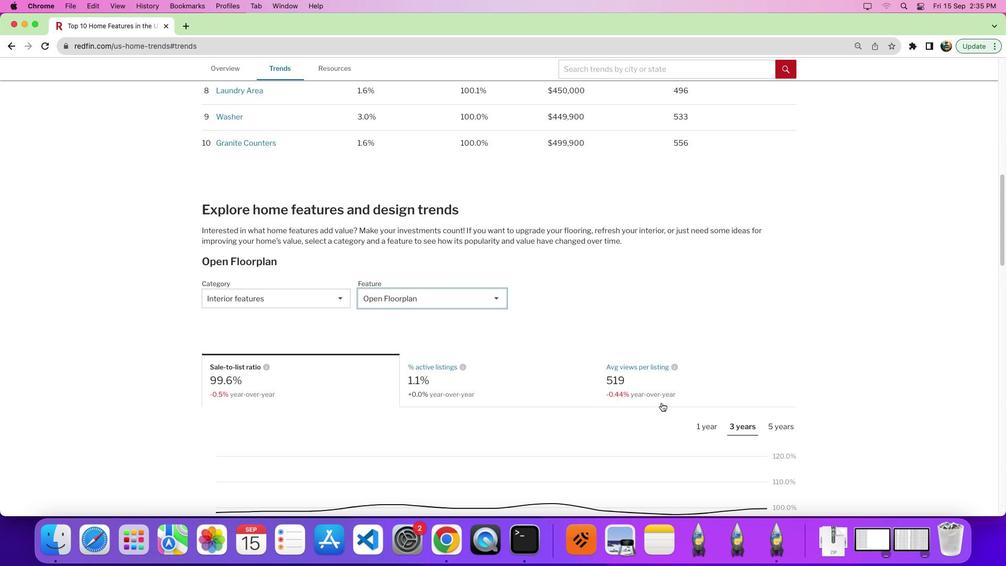 
Action: Mouse moved to (667, 409)
Screenshot: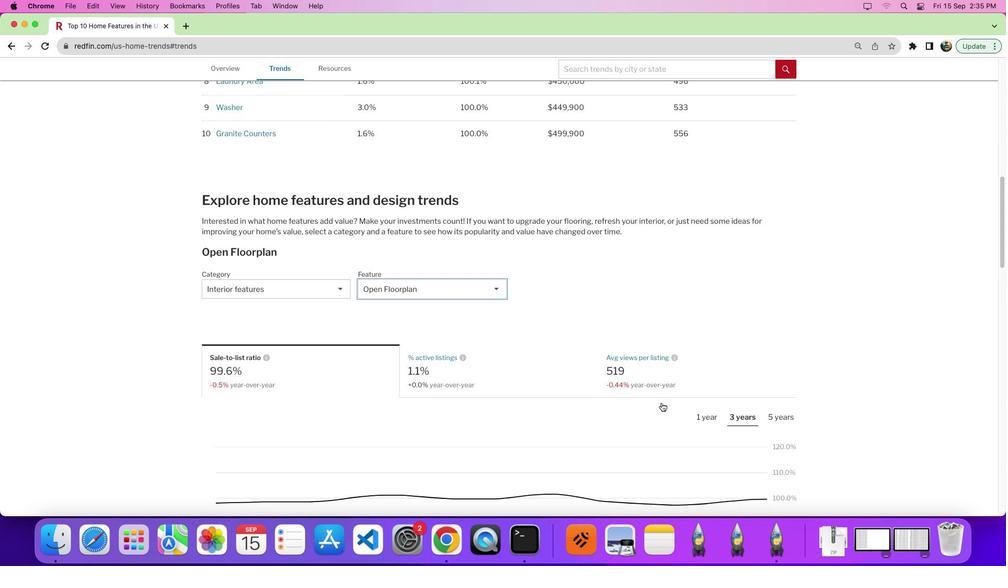 
Action: Mouse scrolled (667, 409) with delta (5, 5)
Screenshot: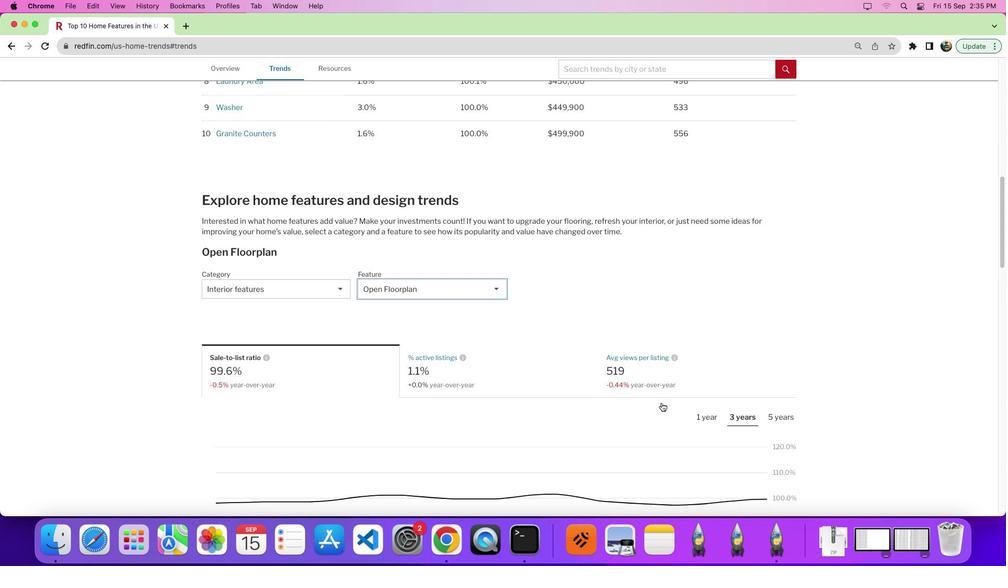 
Action: Mouse moved to (668, 409)
Screenshot: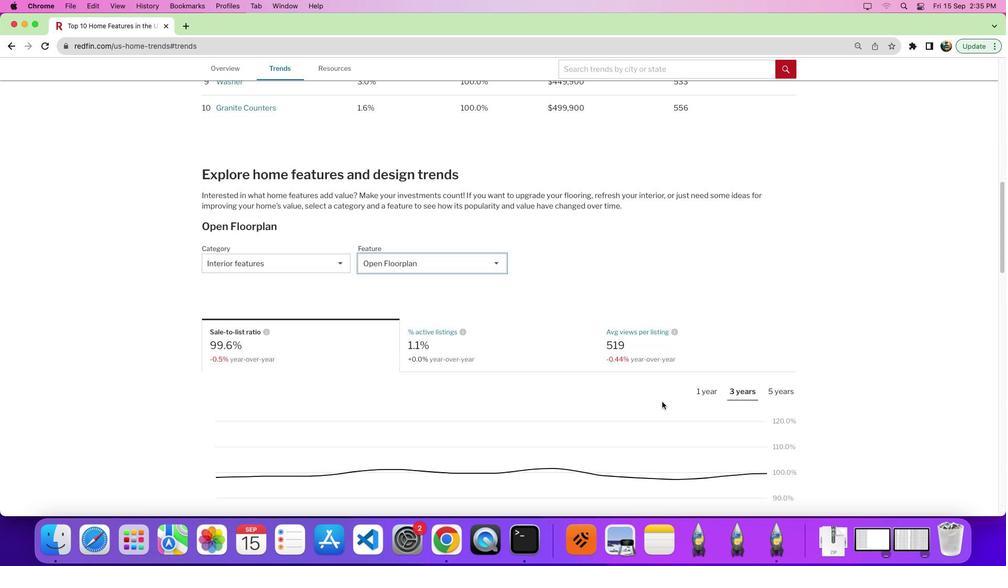 
Action: Mouse scrolled (668, 409) with delta (5, 4)
Screenshot: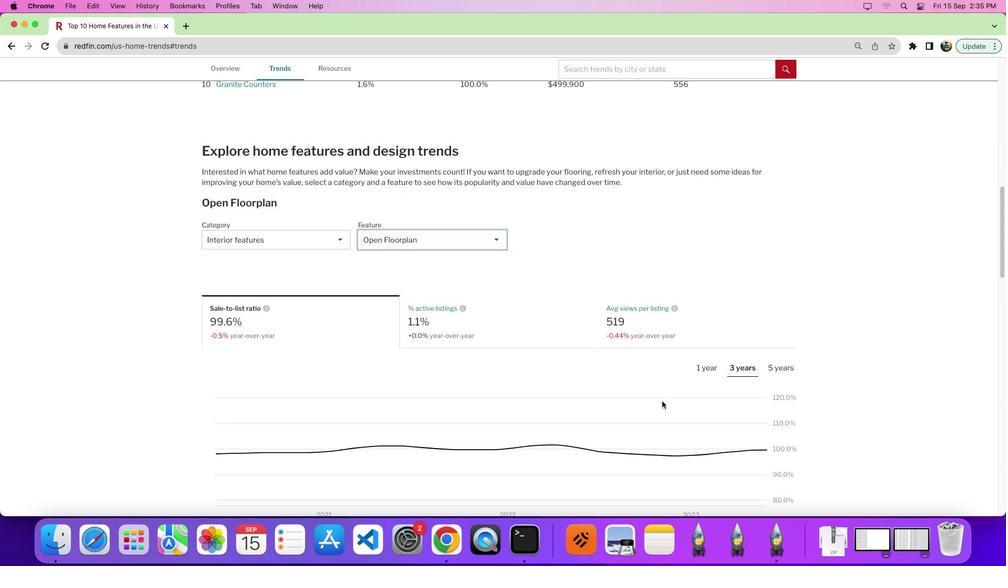 
Action: Mouse moved to (424, 275)
Screenshot: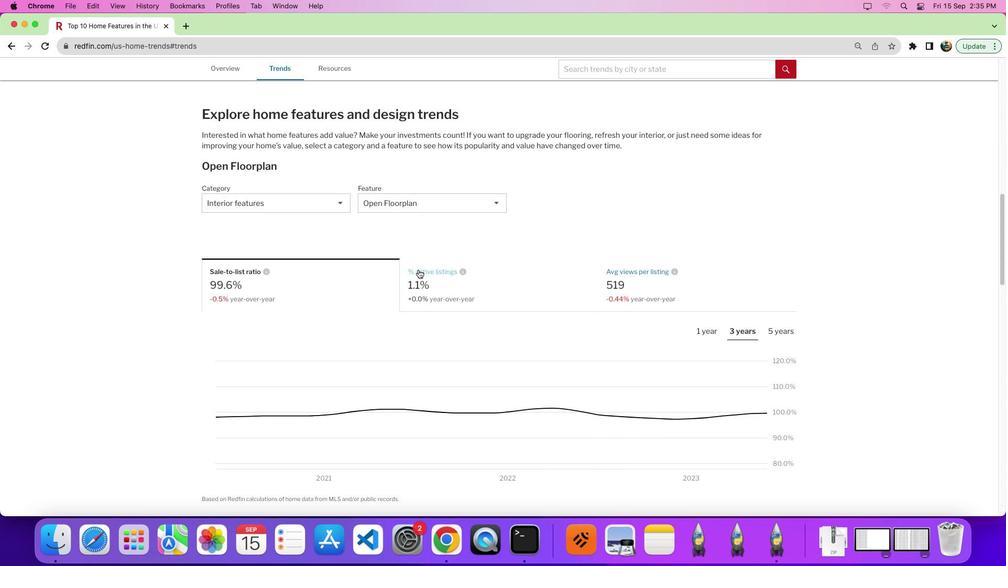 
Action: Mouse pressed left at (424, 275)
Screenshot: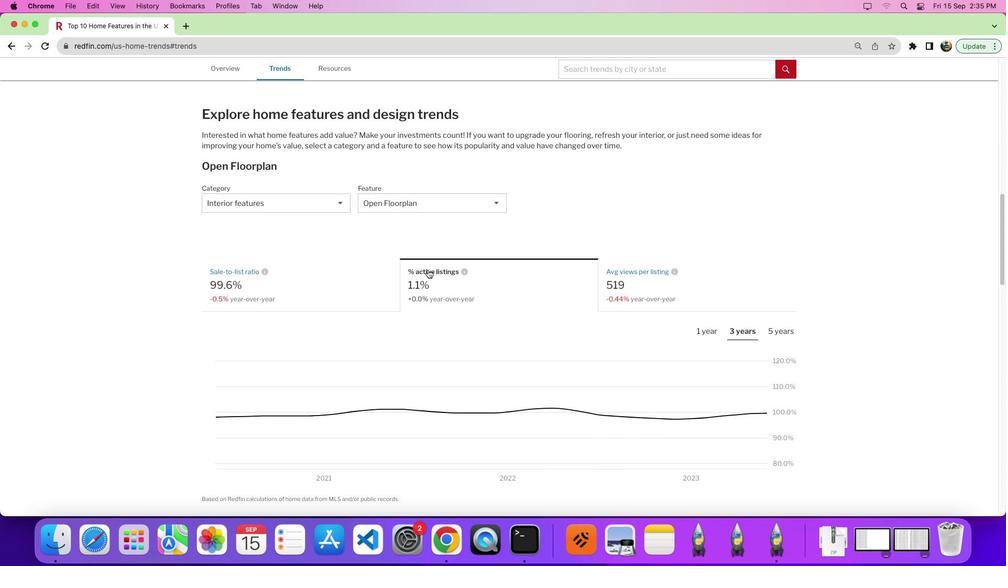 
Action: Mouse moved to (787, 339)
Screenshot: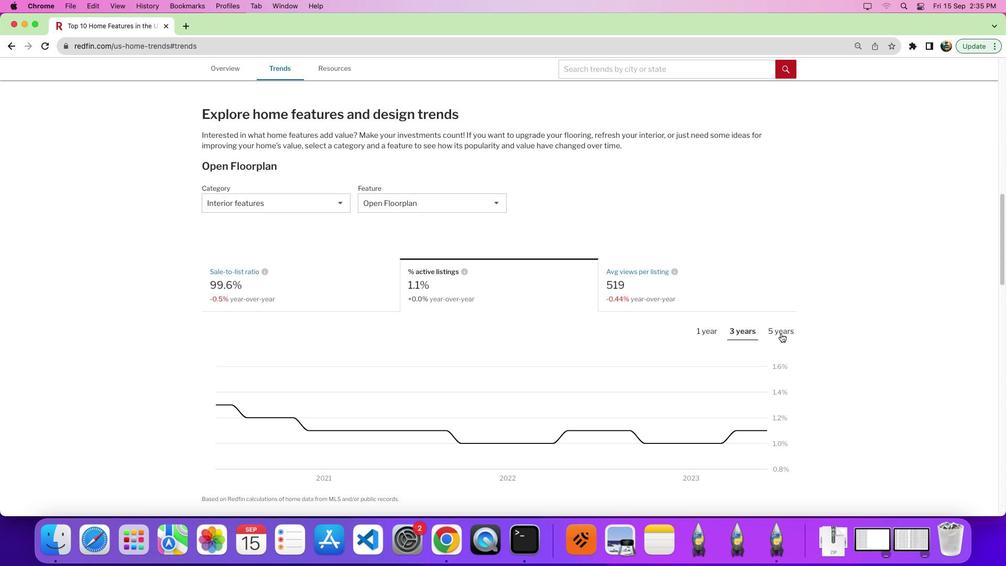 
Action: Mouse pressed left at (787, 339)
Screenshot: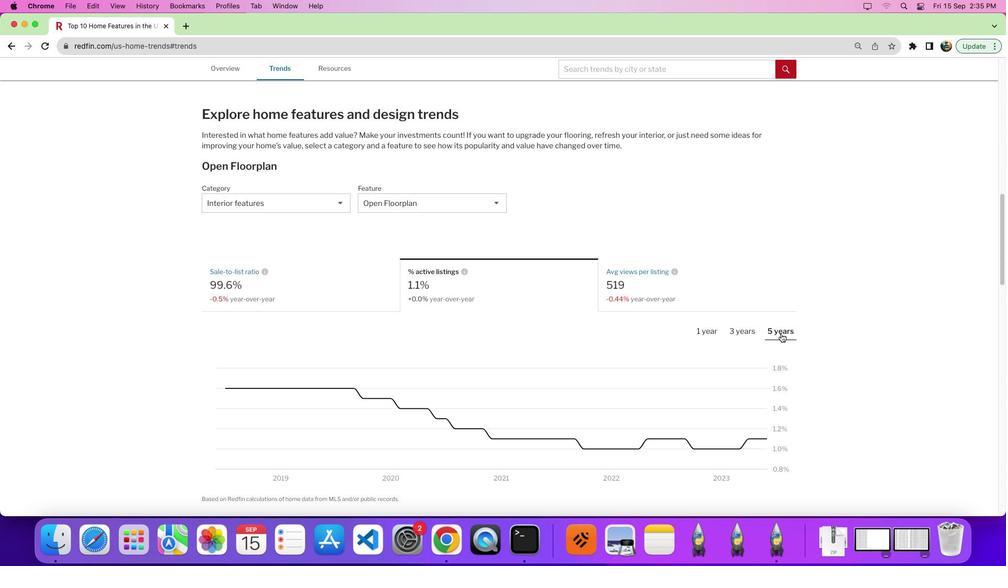 
Action: Mouse moved to (605, 344)
Screenshot: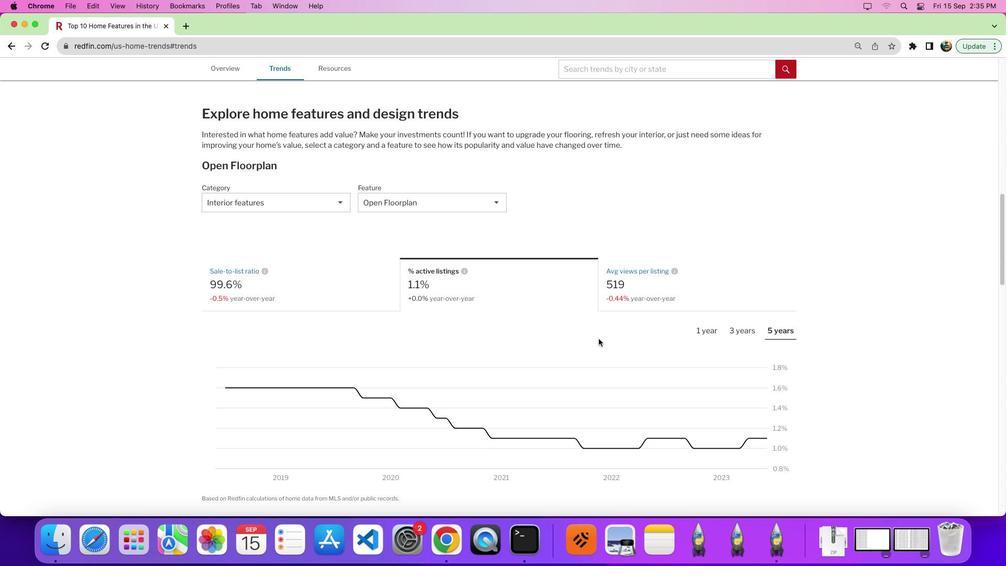 
Action: Mouse scrolled (605, 344) with delta (5, 5)
Screenshot: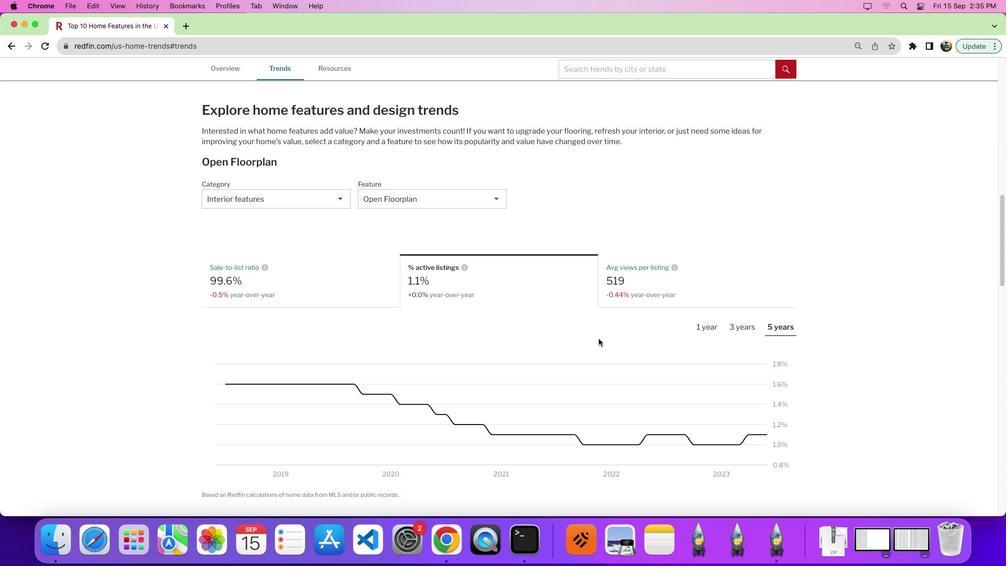 
Action: Mouse scrolled (605, 344) with delta (5, 5)
Screenshot: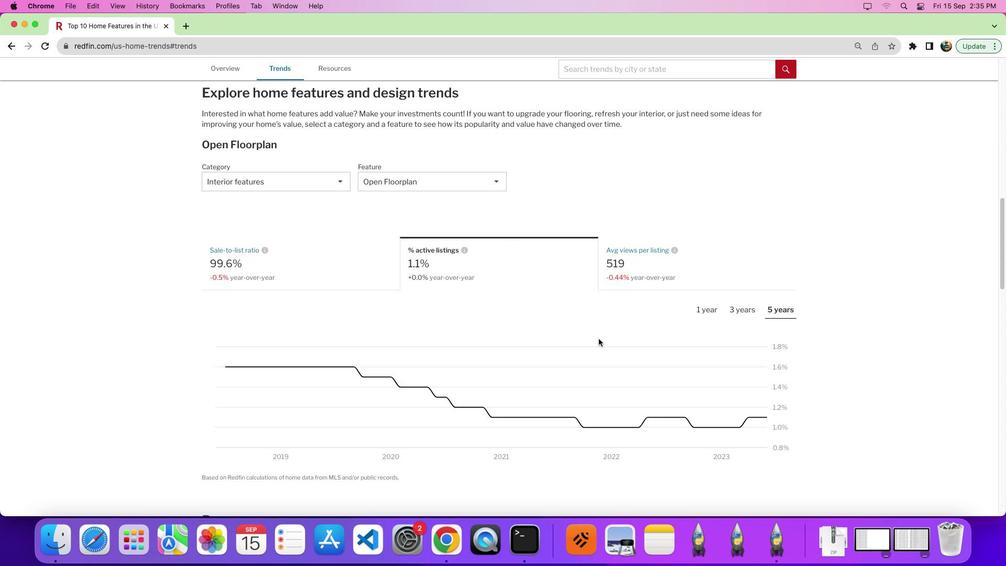 
Action: Mouse scrolled (605, 344) with delta (5, 4)
Screenshot: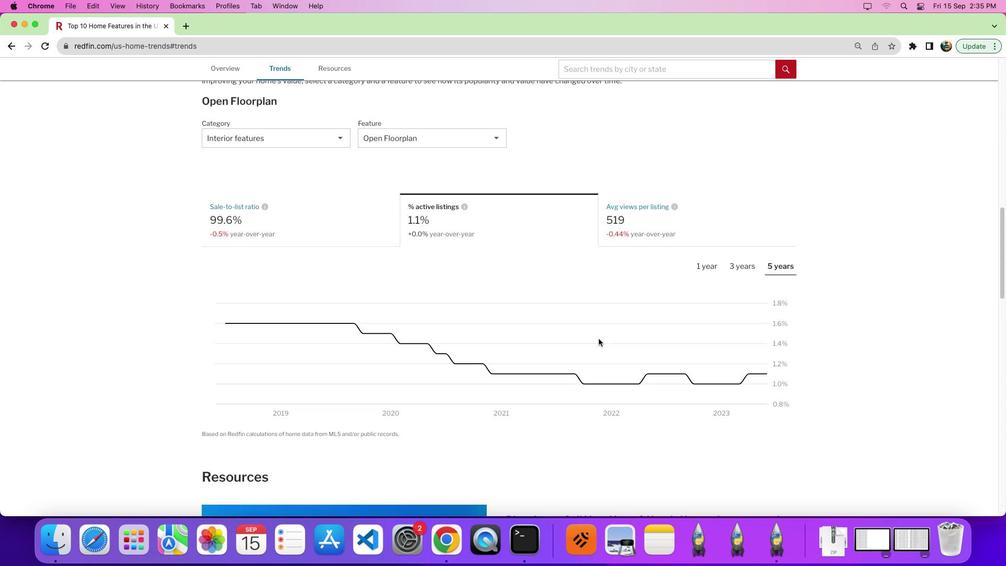 
Action: Mouse moved to (789, 329)
Screenshot: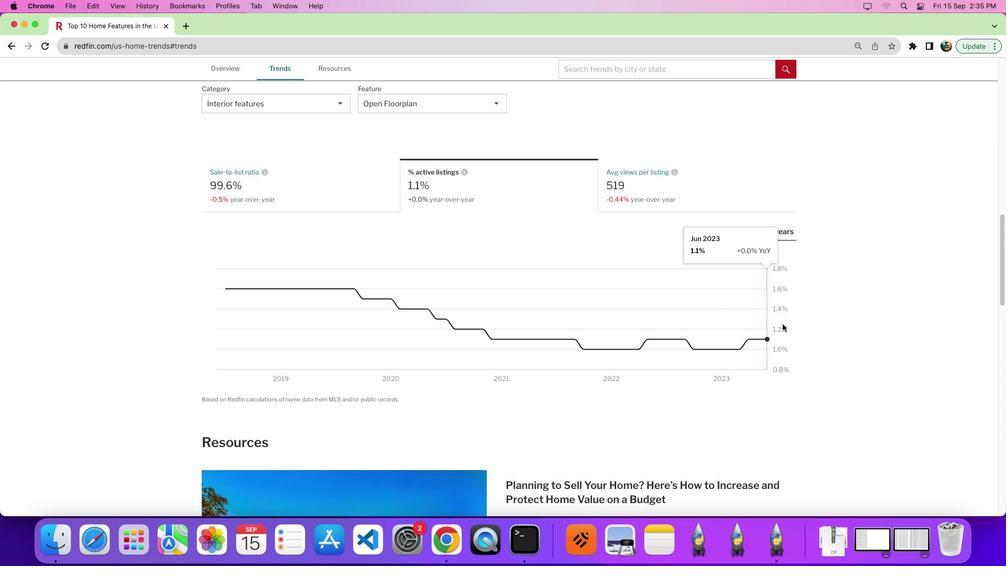 
